 Task: Search for a place to stay in East Brunswick, United States, from 5th to 10th July for 4 guests, with a price range of ₹9000 to ₹14000, 2 bedrooms, 4 beds, 2 bathrooms, and select 'House' or 'Flat' as the property type.
Action: Mouse pressed left at (500, 130)
Screenshot: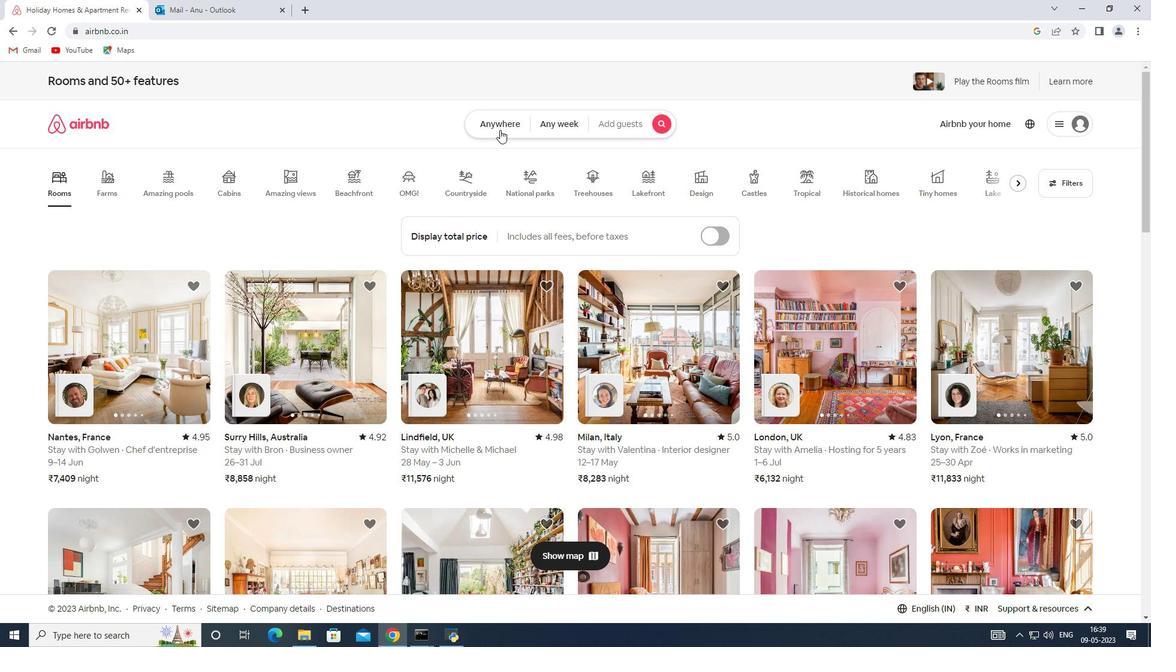 
Action: Mouse moved to (392, 169)
Screenshot: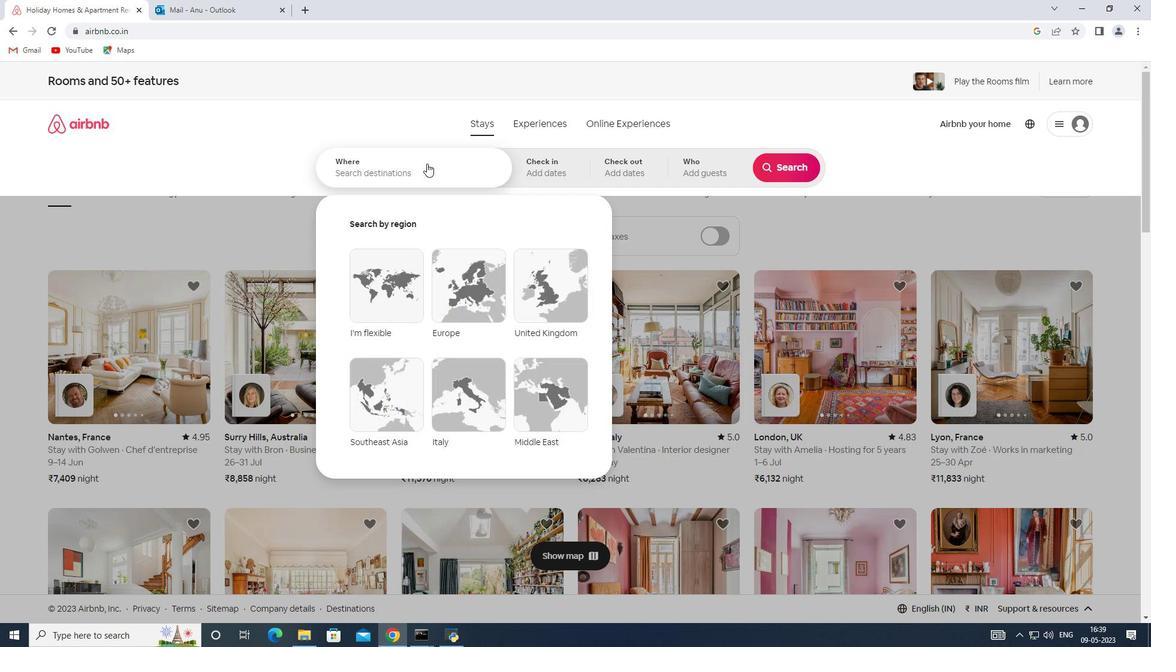 
Action: Mouse pressed left at (392, 169)
Screenshot: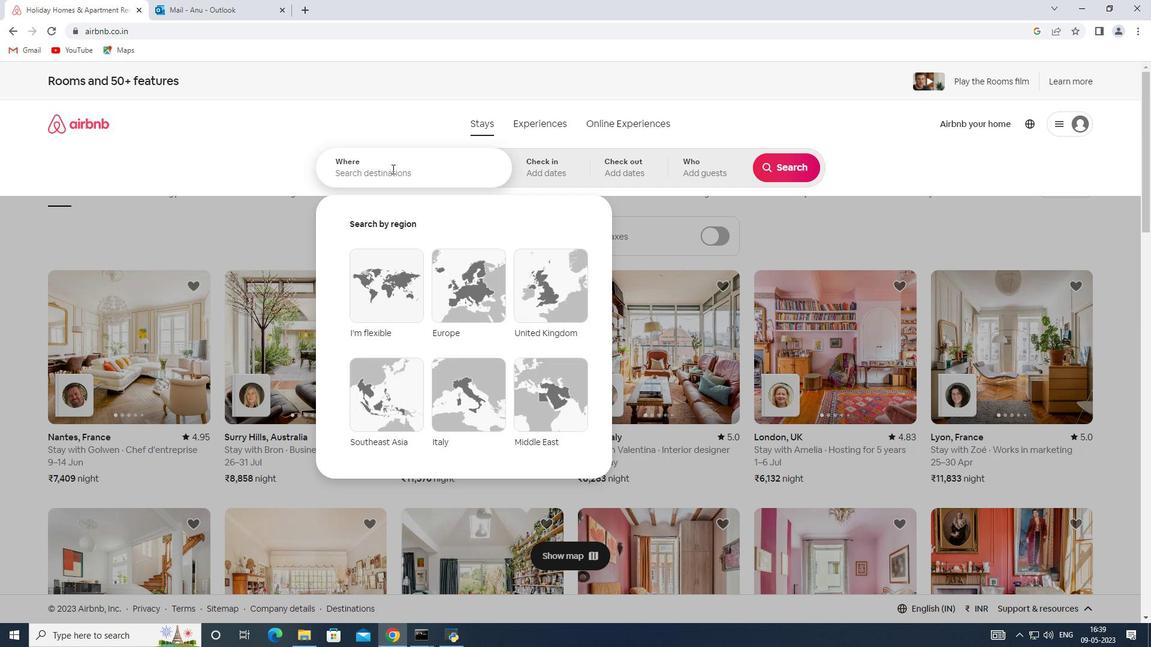 
Action: Key pressed <Key.shift>East<Key.space><Key.shift>Brunswick,<Key.shift><Key.shift><Key.shift><Key.shift><Key.shift><Key.shift><Key.shift><Key.shift><Key.shift><Key.shift><Key.shift><Key.shift><Key.shift><Key.shift><Key.shift><Key.shift><Key.shift><Key.shift><Key.shift><Key.shift><Key.shift><Key.shift><Key.shift><Key.shift><Key.shift><Key.shift><Key.shift><Key.shift><Key.shift><Key.shift><Key.shift><Key.shift><Key.shift><Key.shift><Key.shift><Key.shift><Key.shift><Key.shift>United<Key.space><Key.shift>States
Screenshot: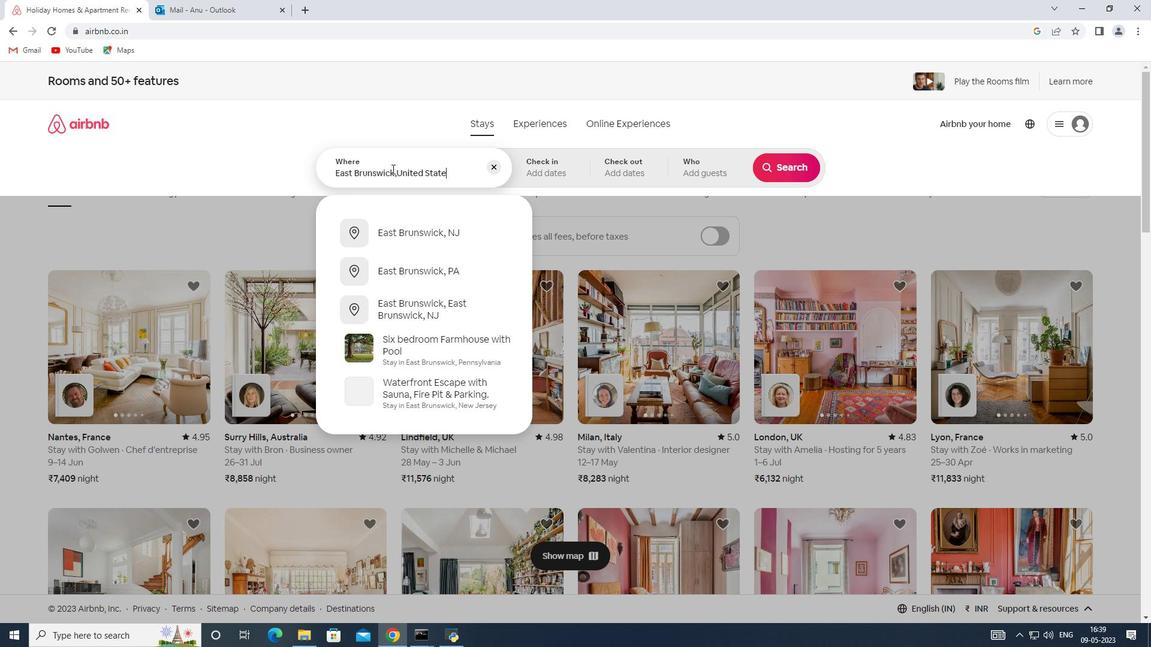 
Action: Mouse moved to (558, 164)
Screenshot: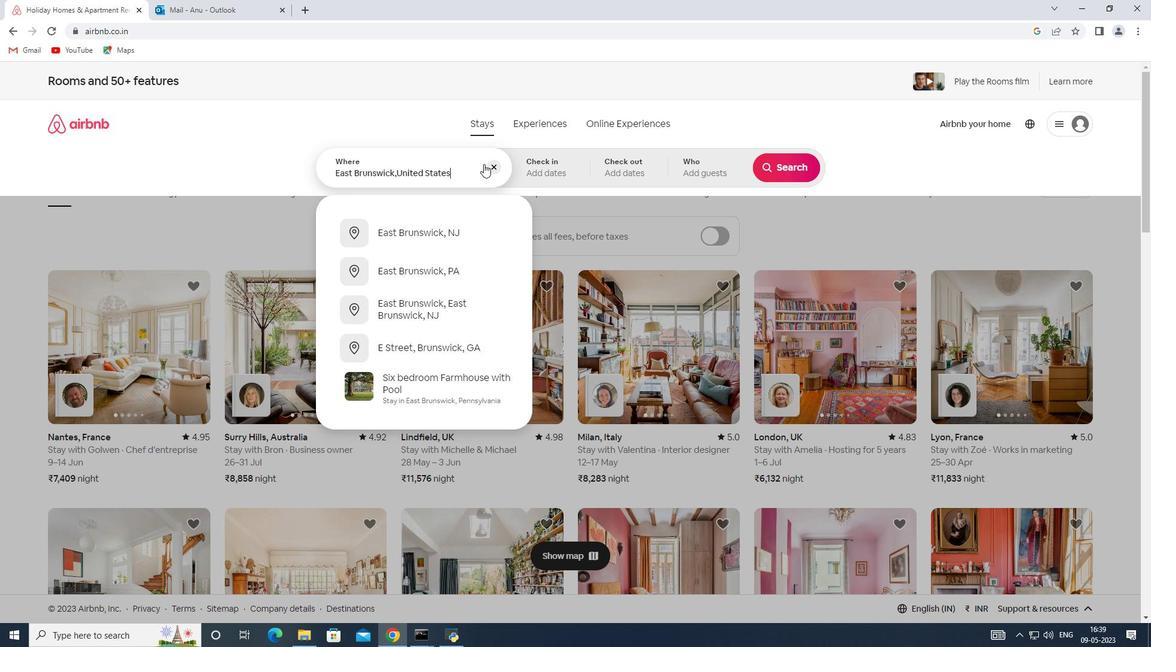 
Action: Mouse pressed left at (558, 164)
Screenshot: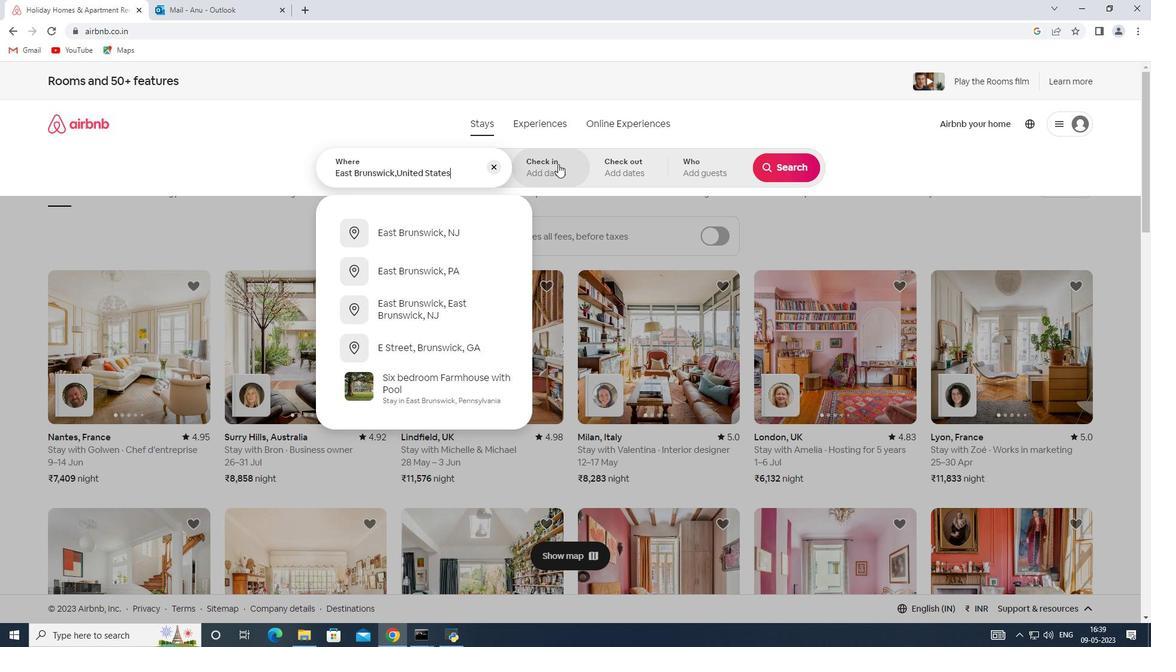 
Action: Mouse moved to (779, 259)
Screenshot: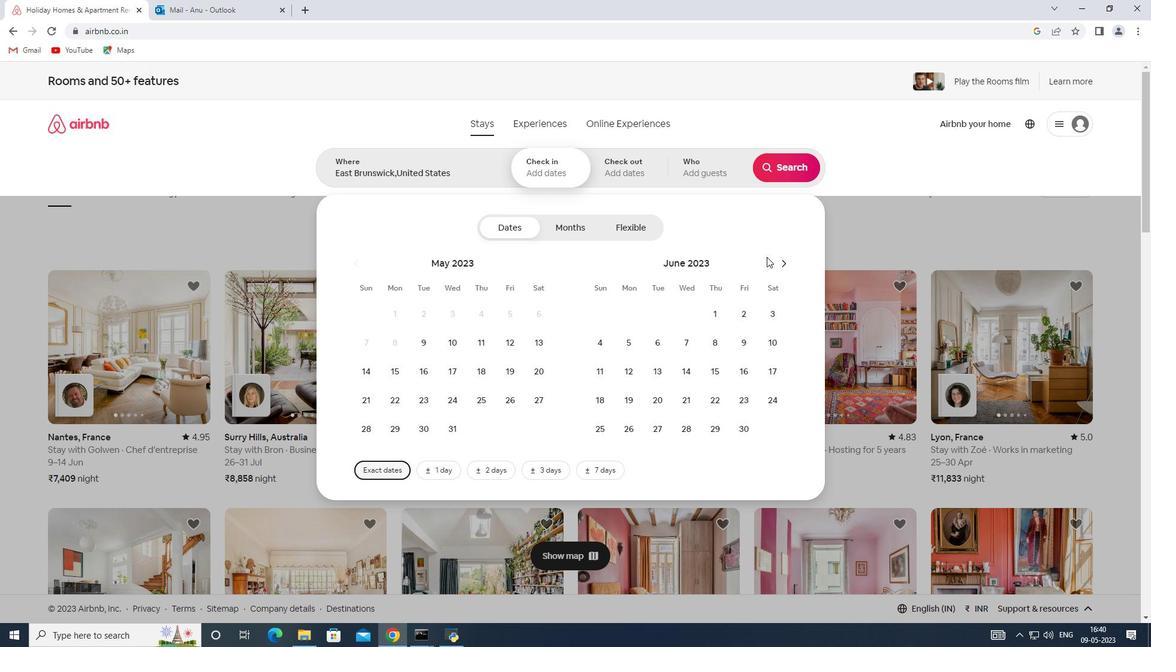
Action: Mouse pressed left at (779, 259)
Screenshot: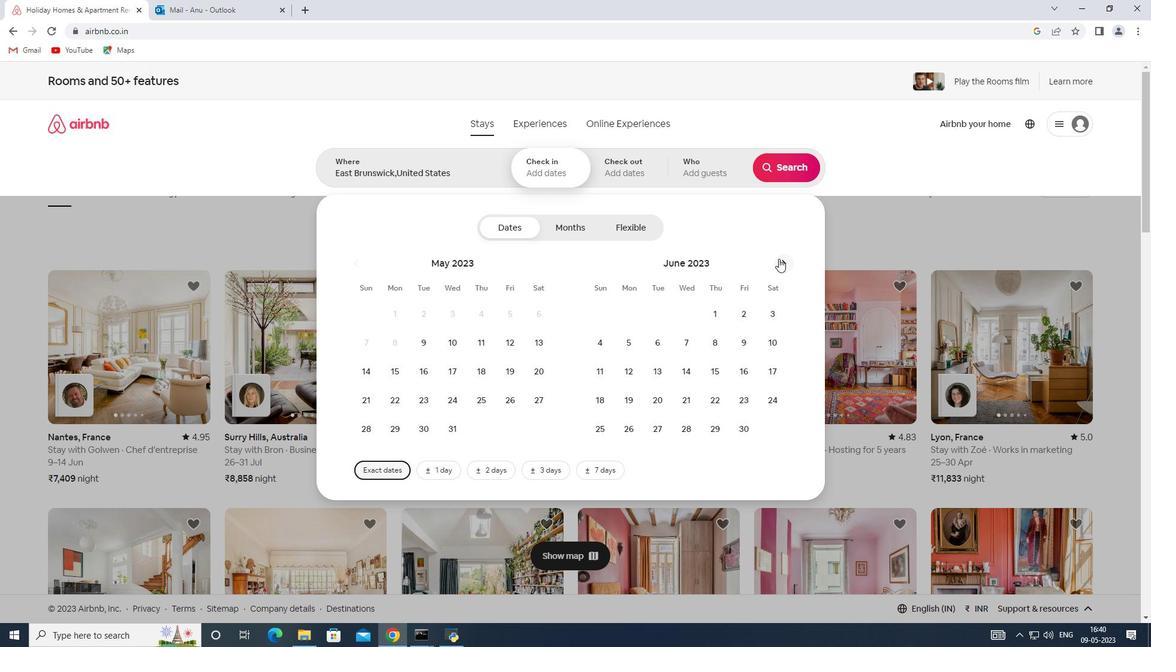 
Action: Mouse moved to (687, 349)
Screenshot: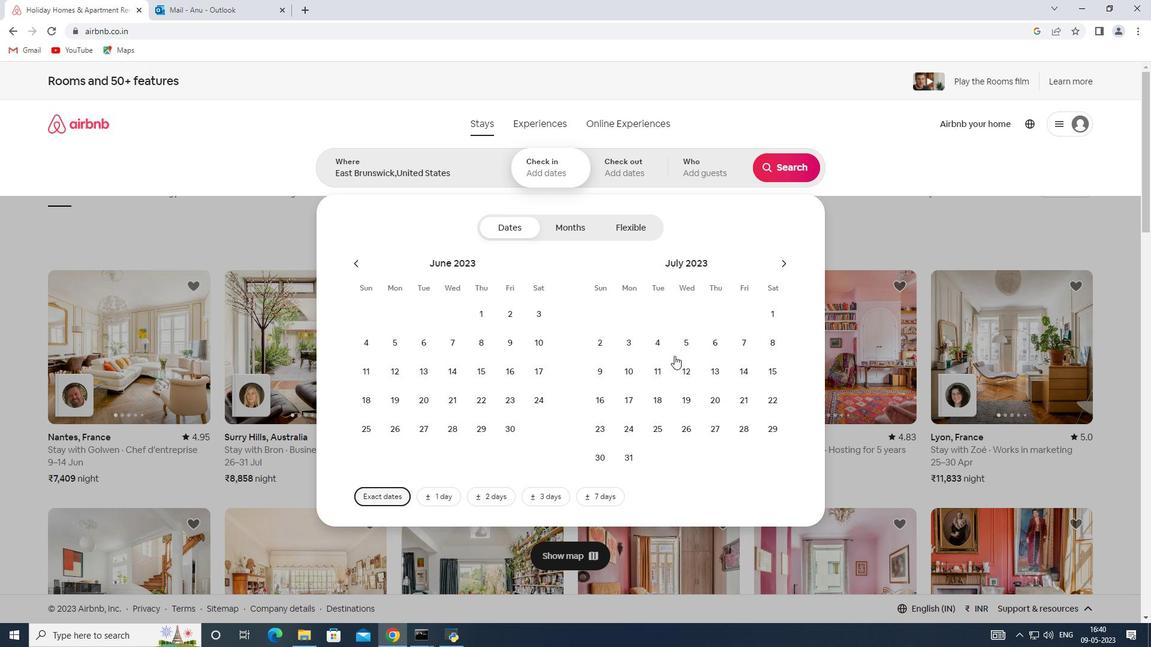 
Action: Mouse pressed left at (687, 349)
Screenshot: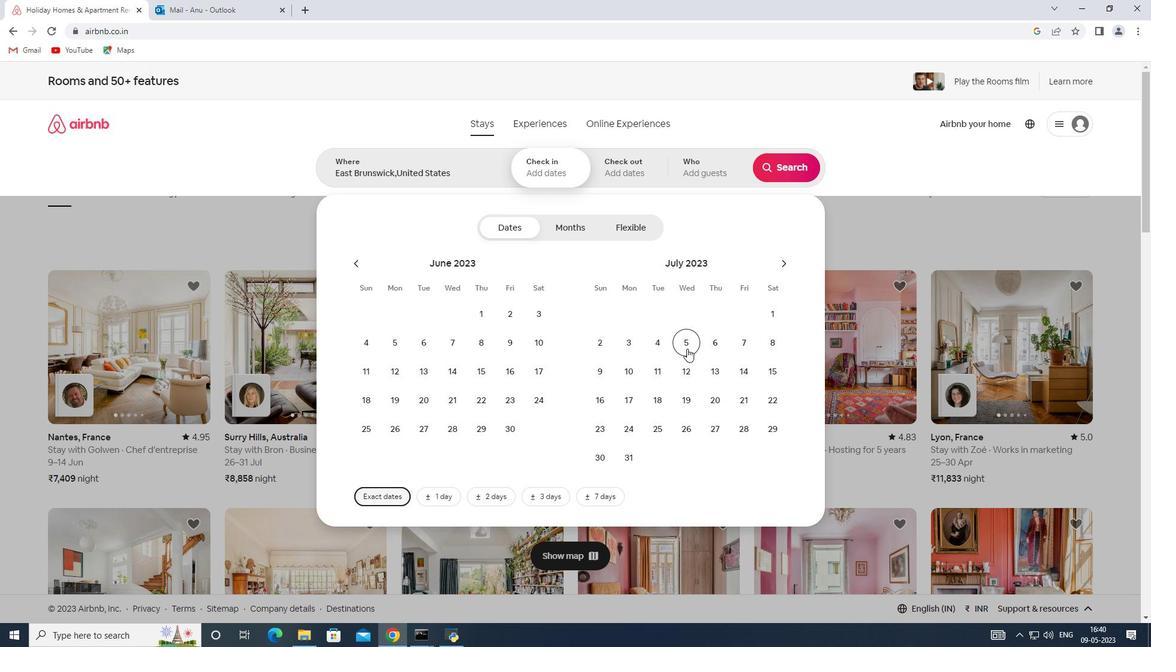 
Action: Mouse moved to (627, 378)
Screenshot: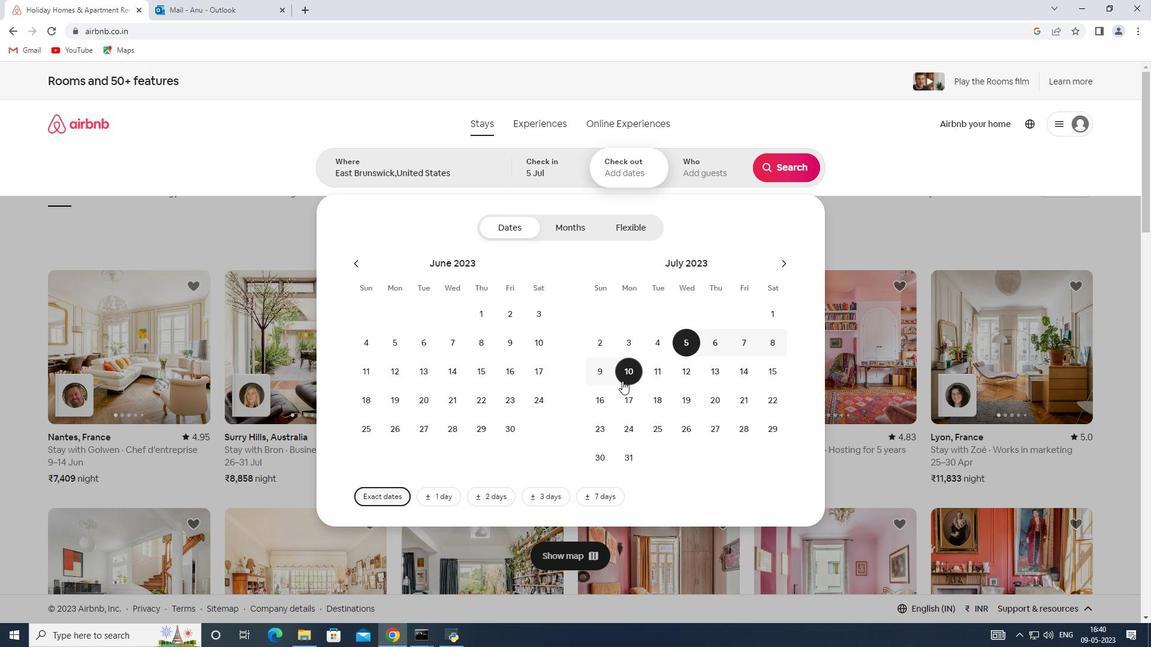 
Action: Mouse pressed left at (627, 378)
Screenshot: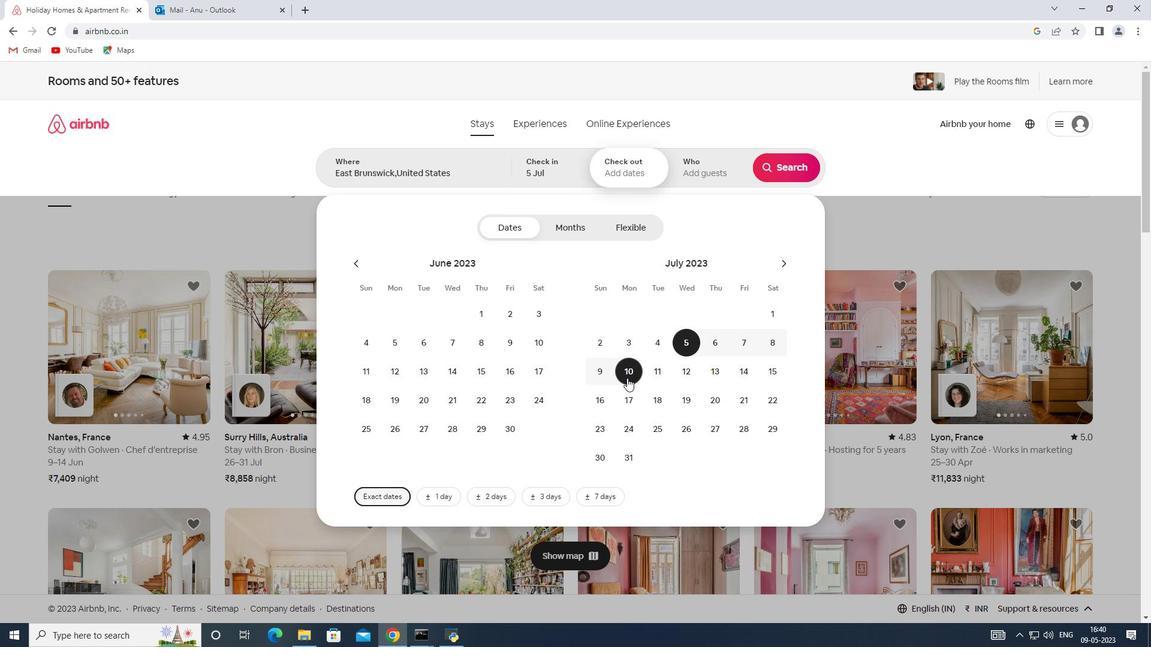 
Action: Mouse moved to (707, 174)
Screenshot: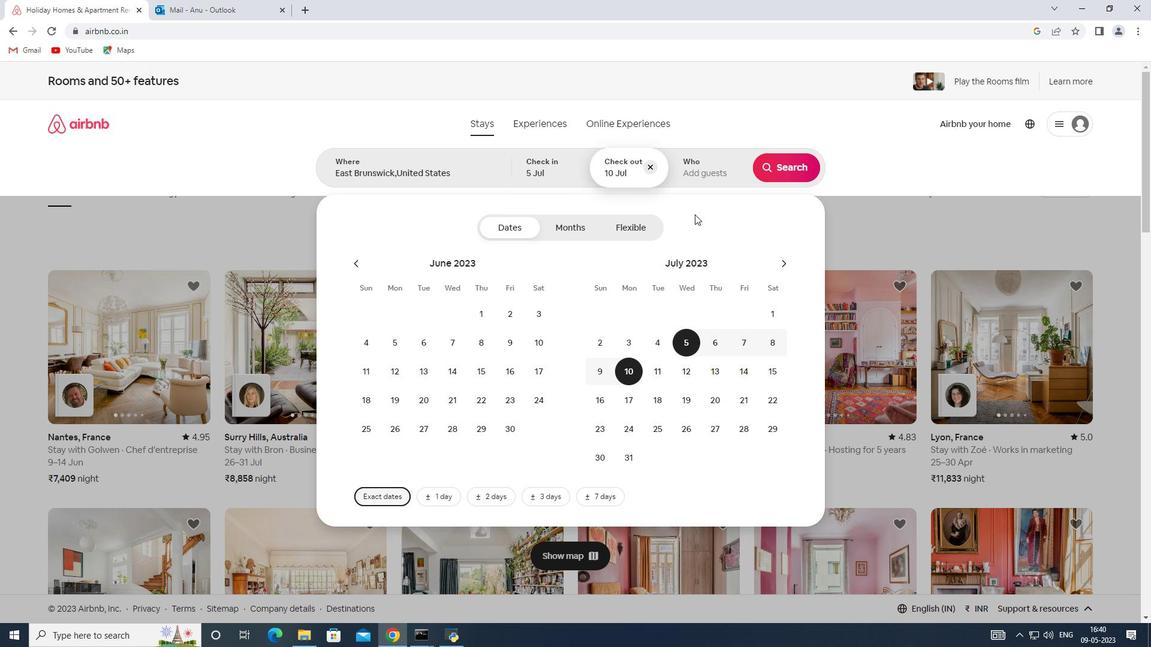 
Action: Mouse pressed left at (707, 174)
Screenshot: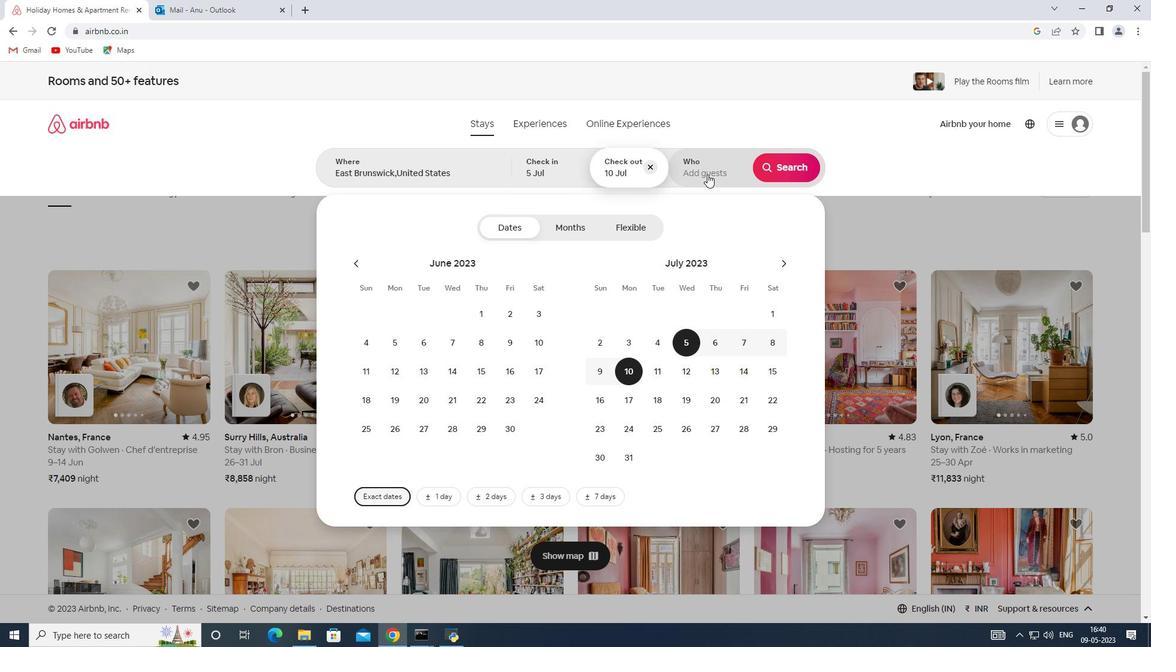 
Action: Mouse moved to (797, 230)
Screenshot: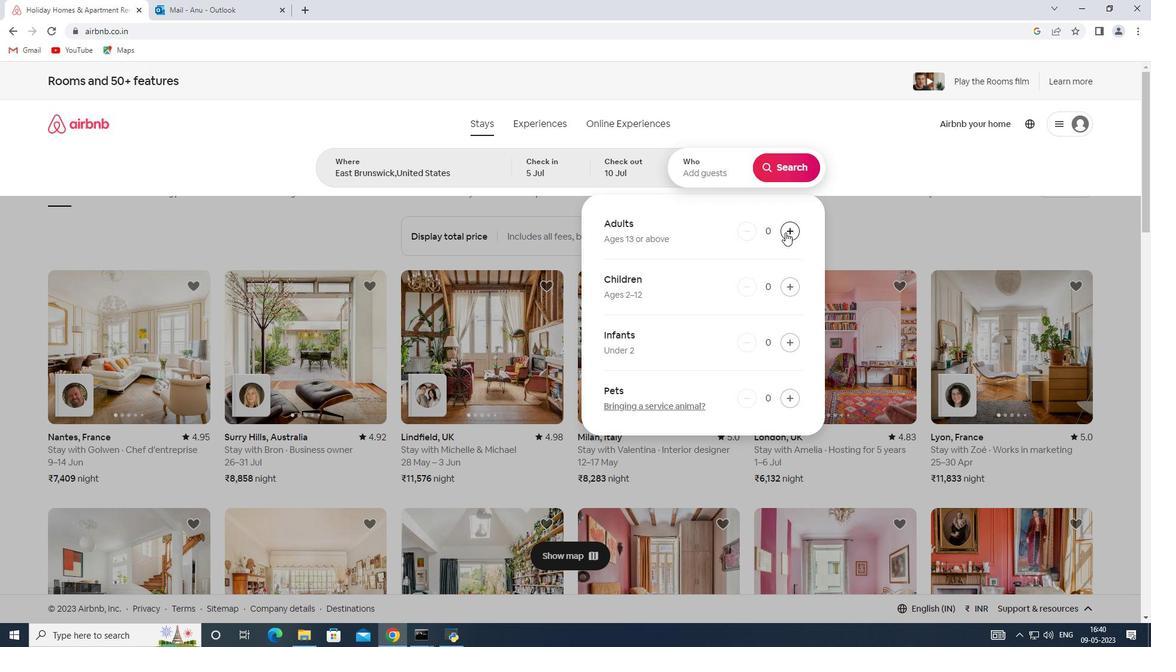
Action: Mouse pressed left at (797, 230)
Screenshot: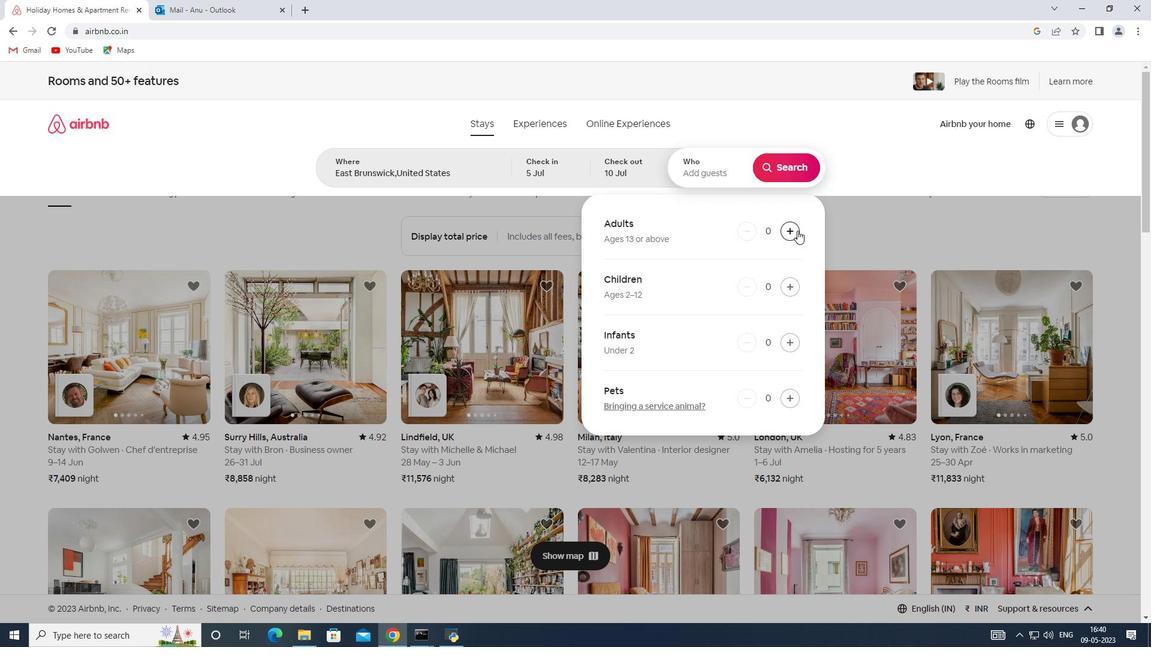 
Action: Mouse pressed left at (797, 230)
Screenshot: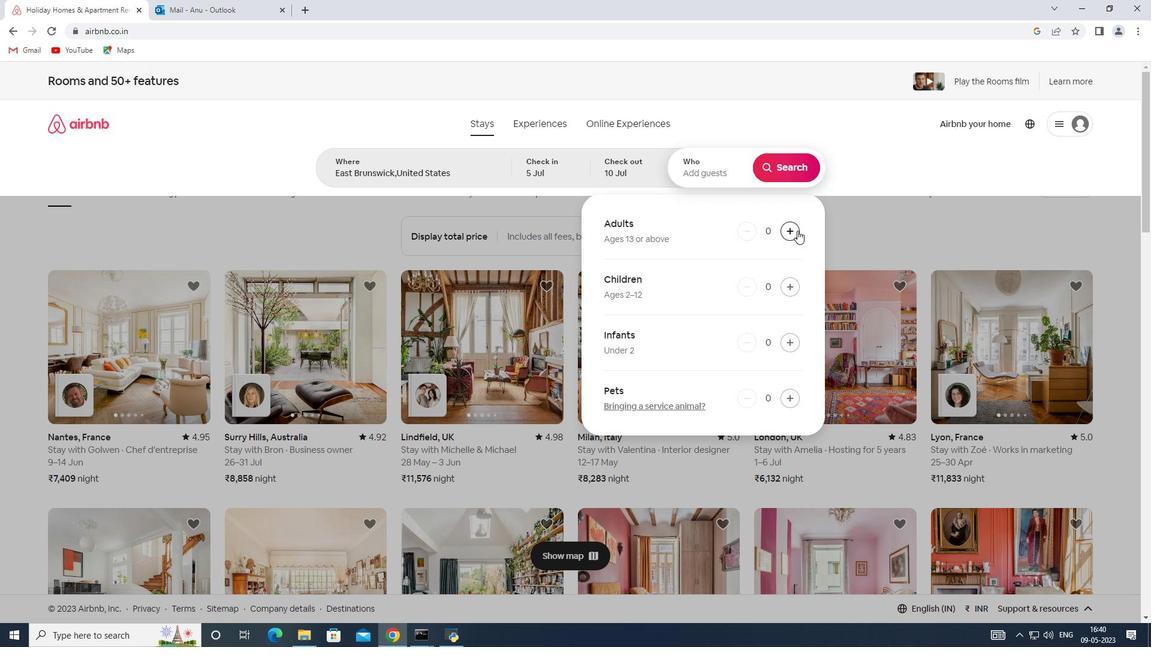 
Action: Mouse pressed left at (797, 230)
Screenshot: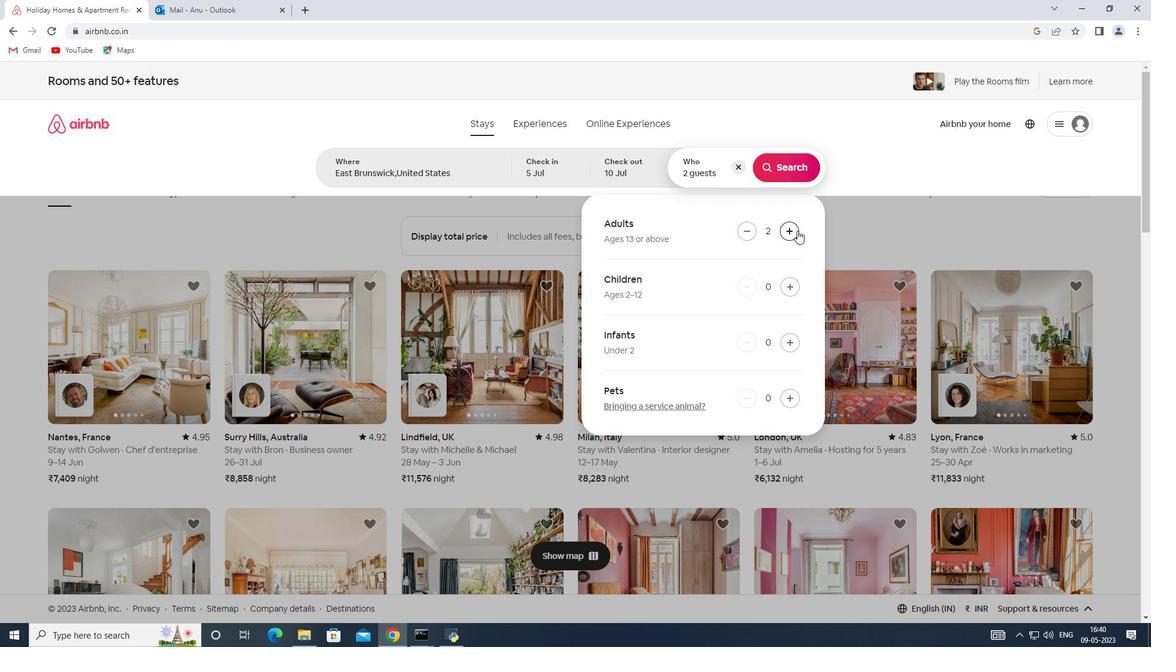 
Action: Mouse pressed left at (797, 230)
Screenshot: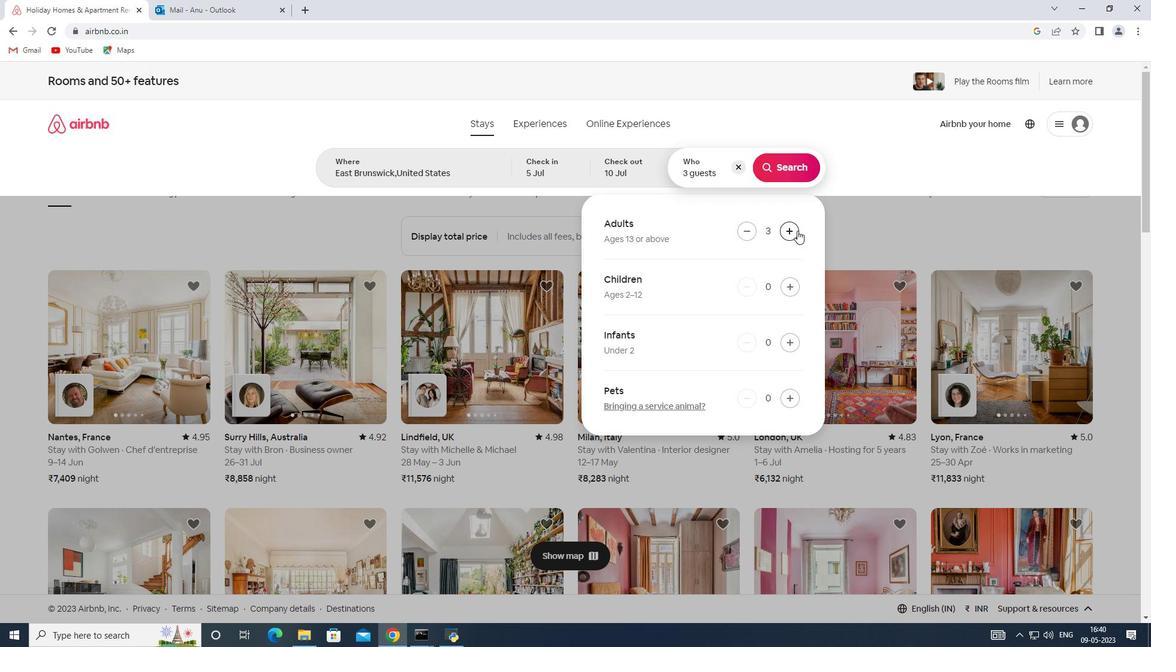 
Action: Mouse moved to (787, 169)
Screenshot: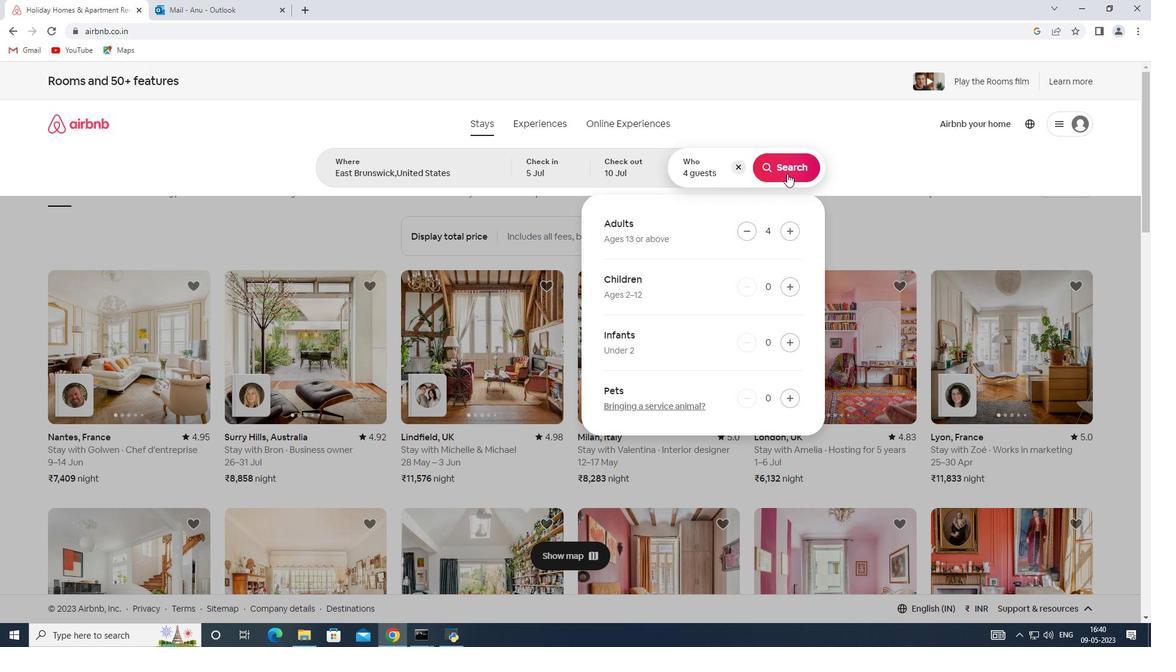 
Action: Mouse pressed left at (787, 169)
Screenshot: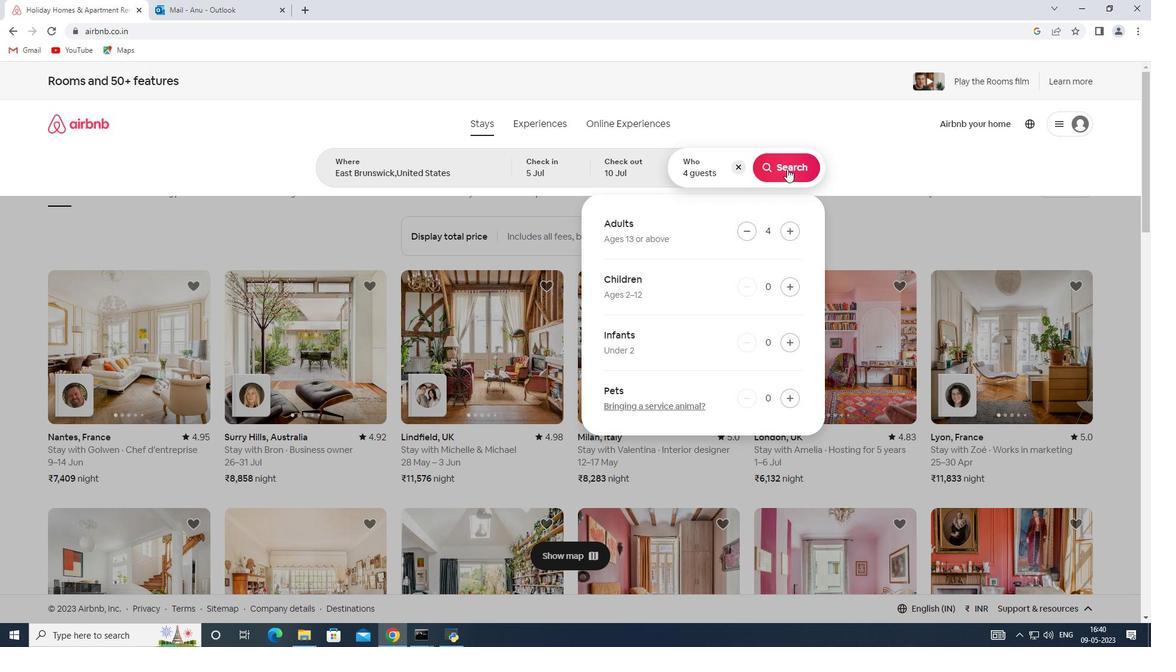 
Action: Mouse moved to (1090, 143)
Screenshot: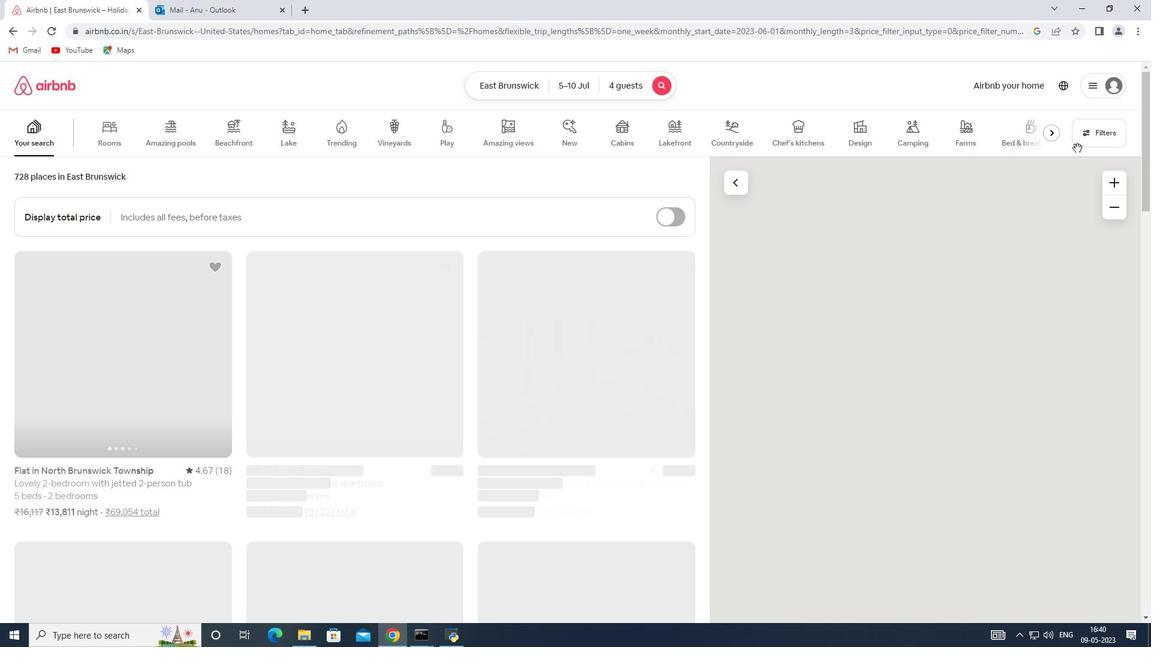 
Action: Mouse pressed left at (1090, 143)
Screenshot: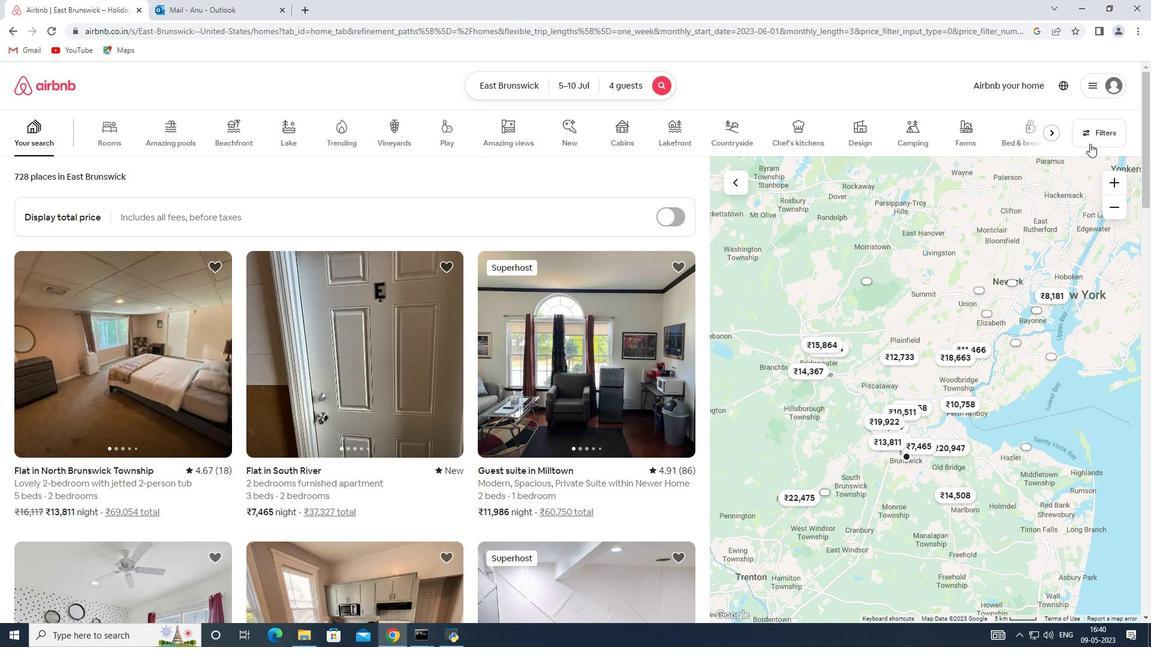 
Action: Mouse moved to (416, 422)
Screenshot: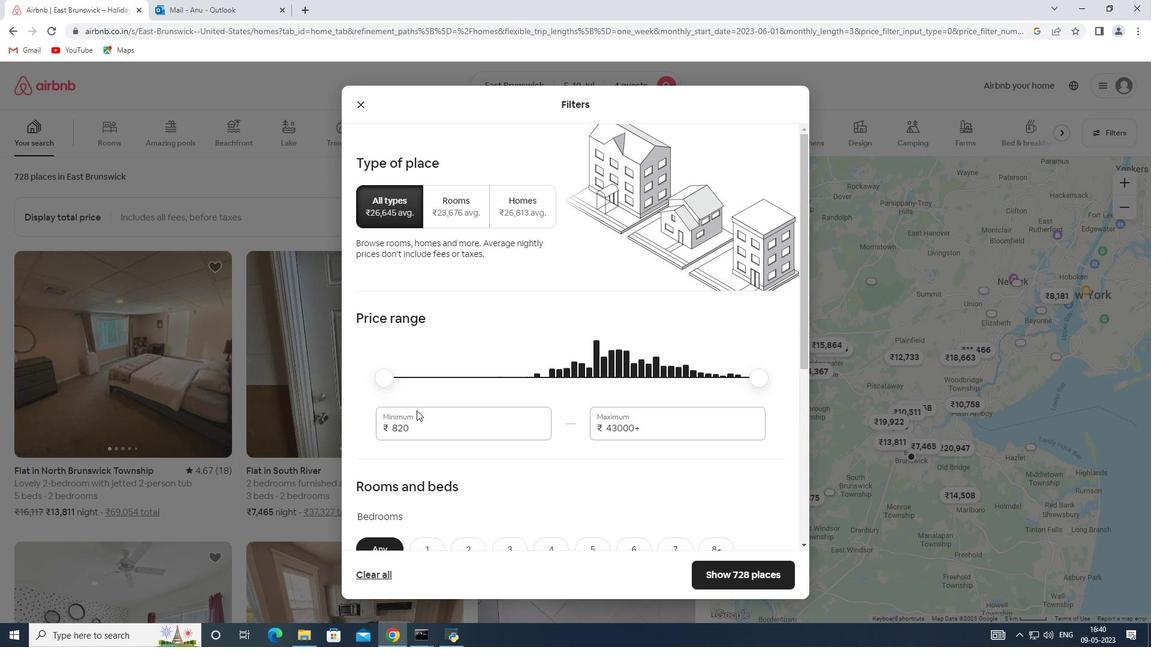 
Action: Mouse pressed left at (416, 422)
Screenshot: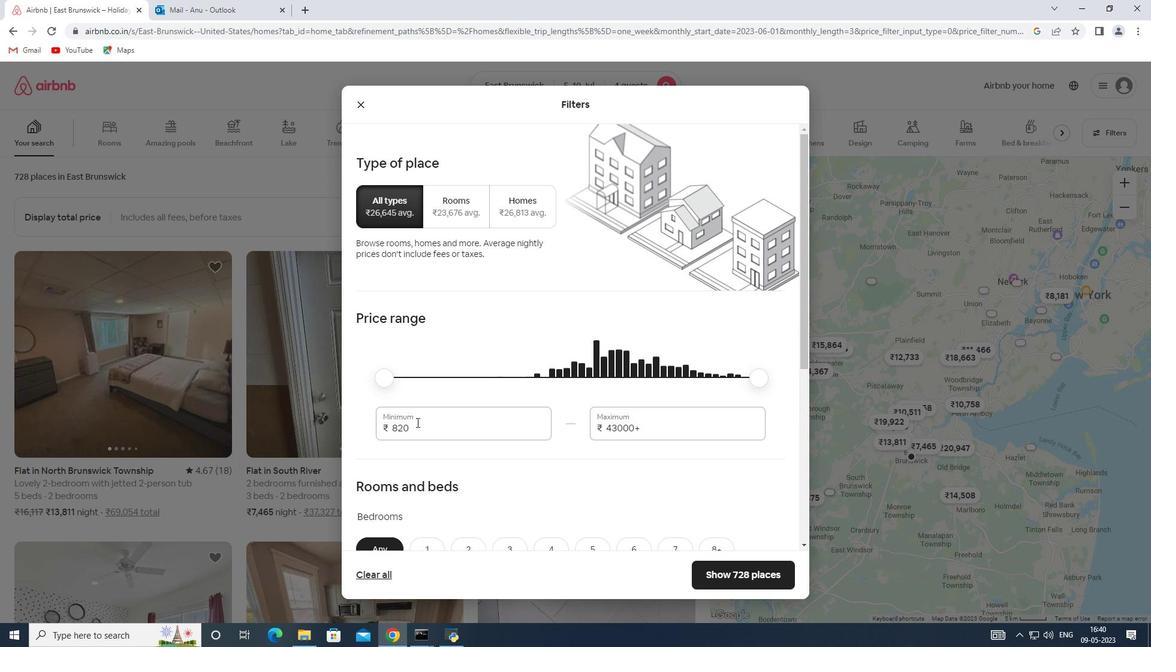 
Action: Mouse moved to (375, 425)
Screenshot: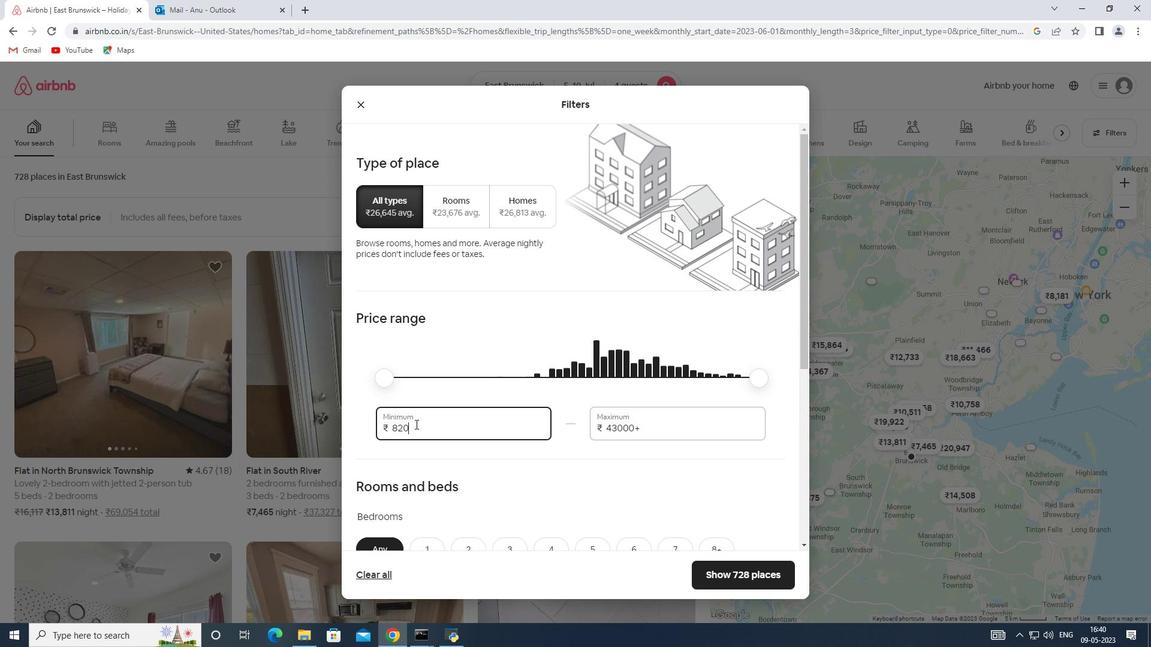 
Action: Key pressed 9000
Screenshot: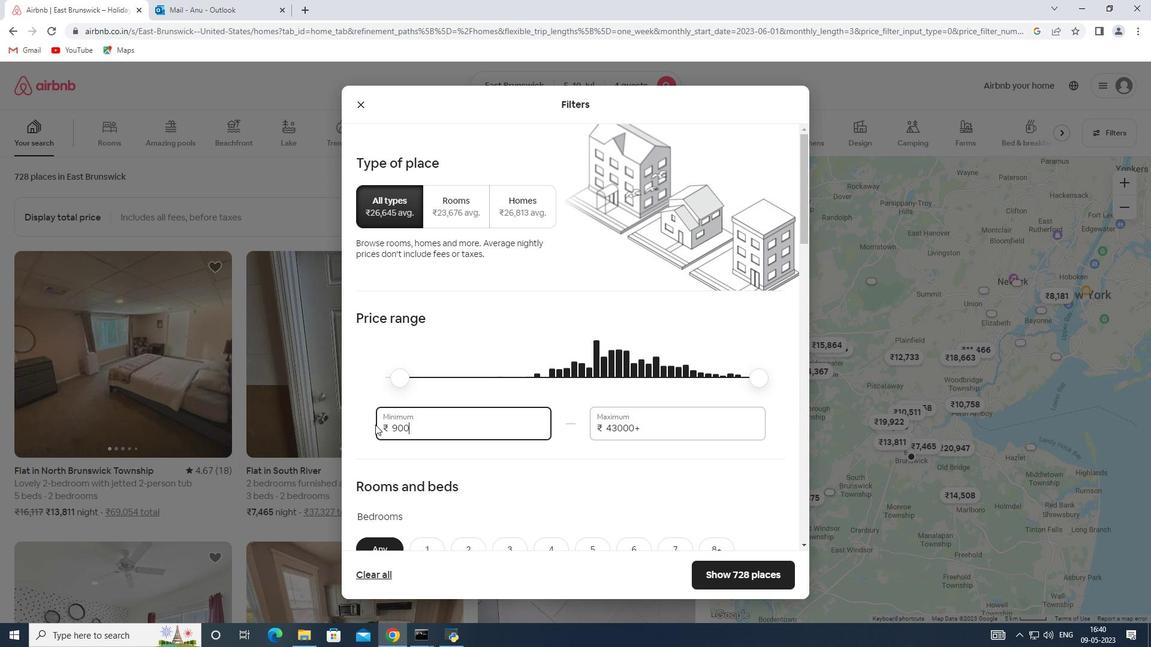 
Action: Mouse moved to (643, 426)
Screenshot: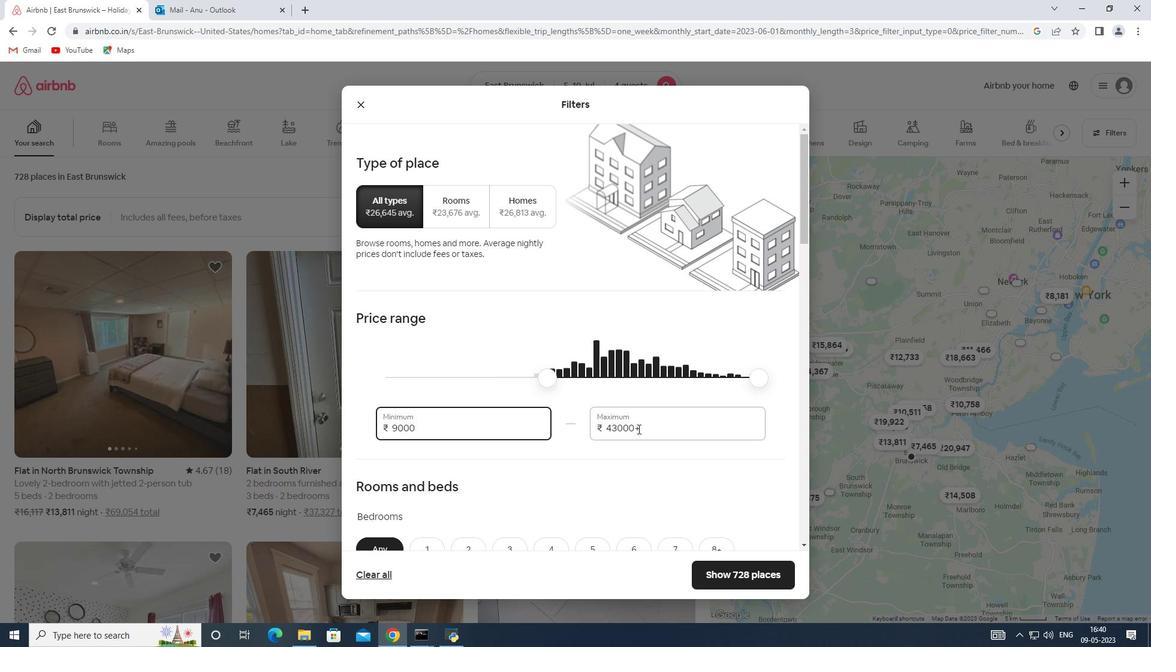 
Action: Mouse pressed left at (643, 426)
Screenshot: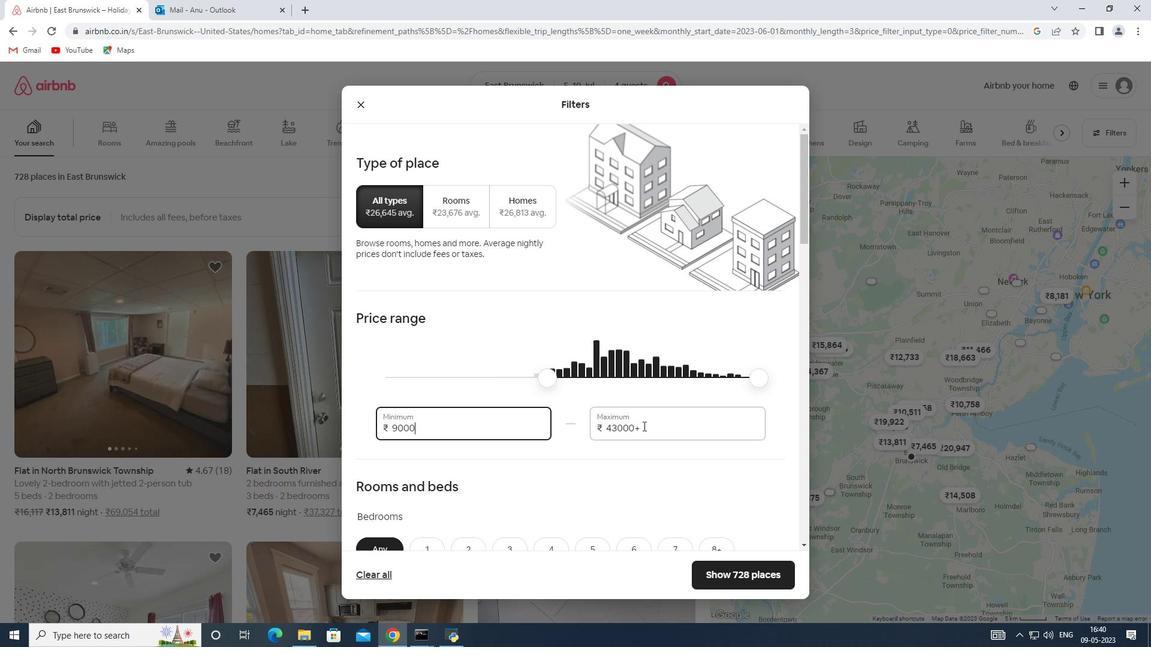 
Action: Mouse moved to (587, 426)
Screenshot: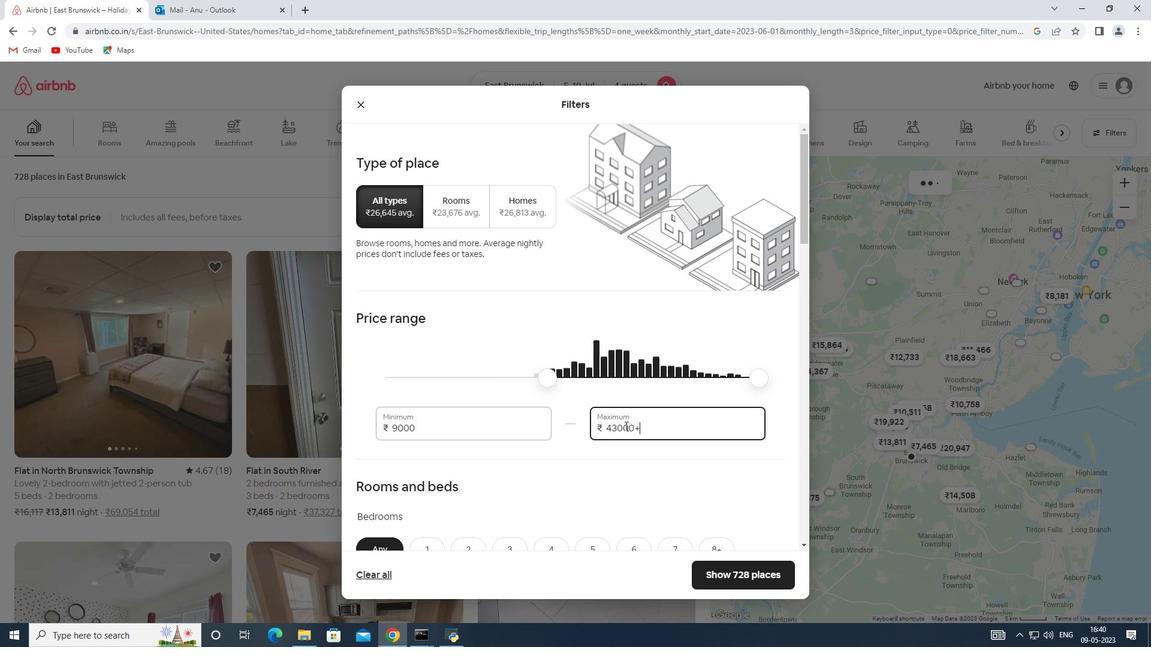 
Action: Key pressed 14000
Screenshot: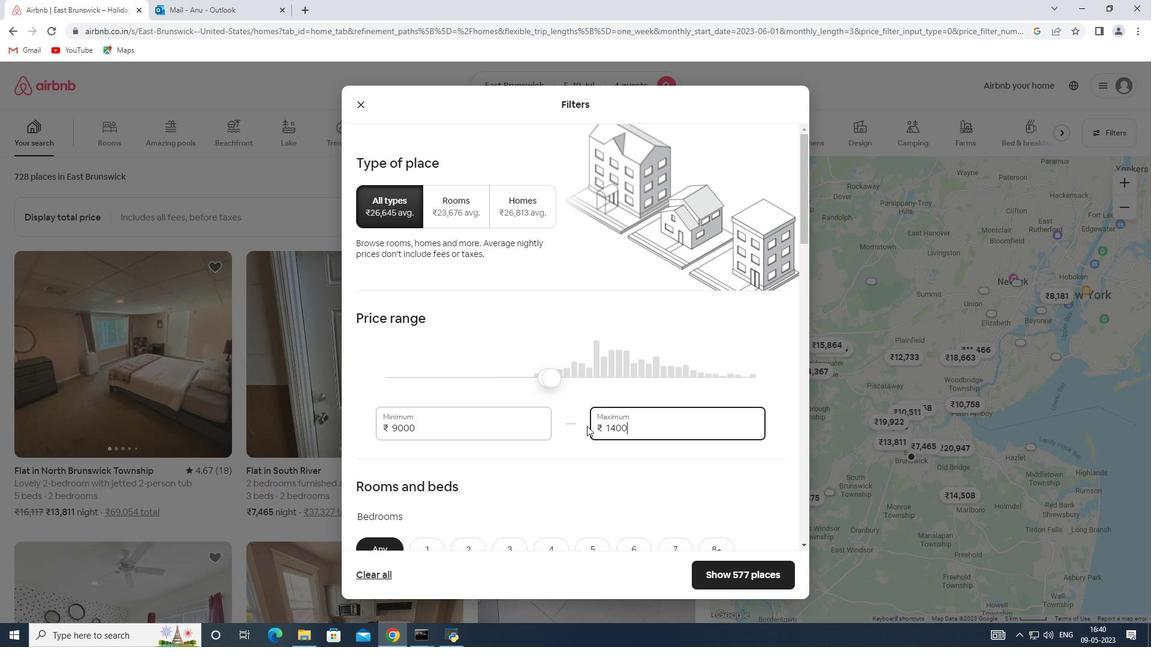 
Action: Mouse scrolled (587, 425) with delta (0, 0)
Screenshot: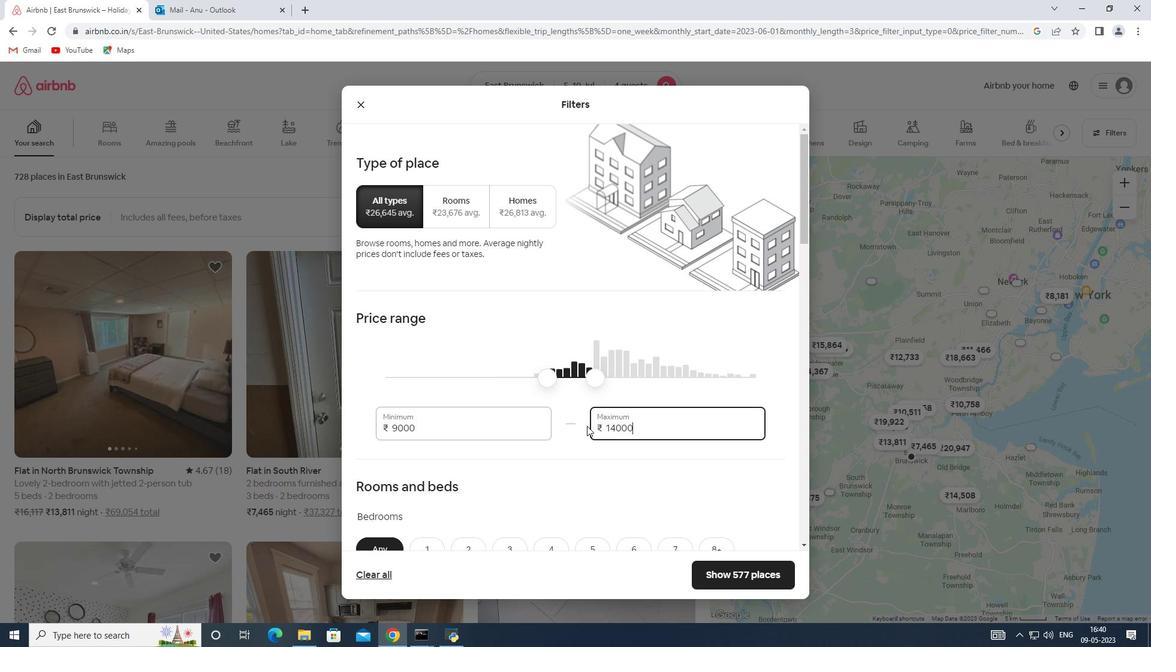 
Action: Mouse scrolled (587, 425) with delta (0, 0)
Screenshot: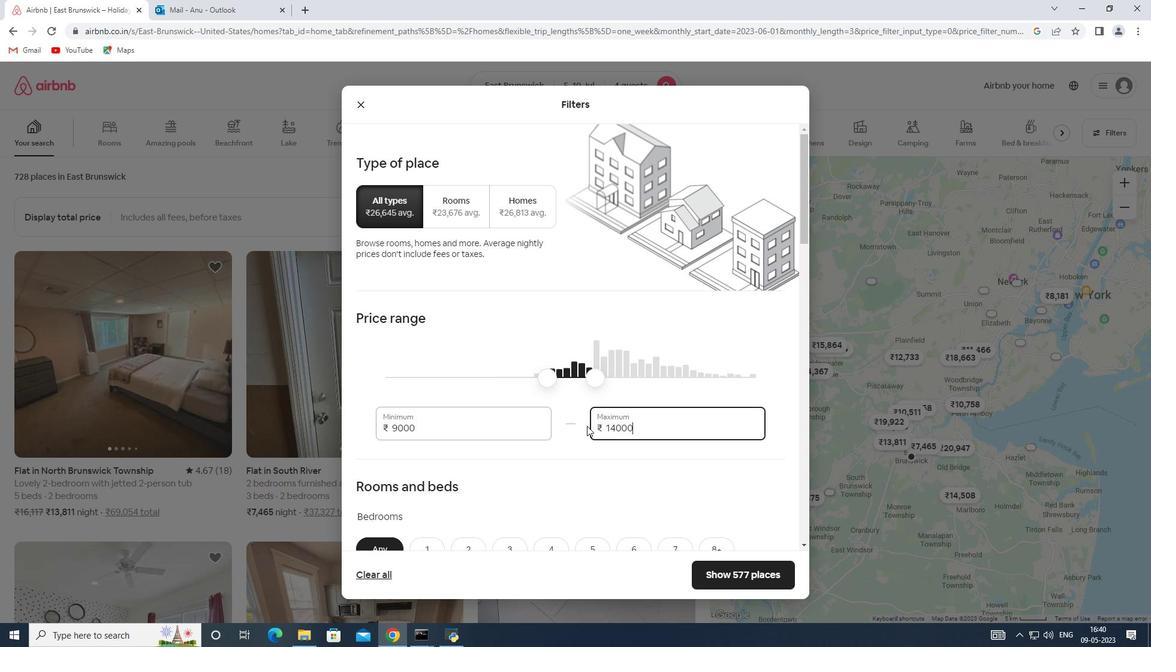 
Action: Mouse scrolled (587, 425) with delta (0, 0)
Screenshot: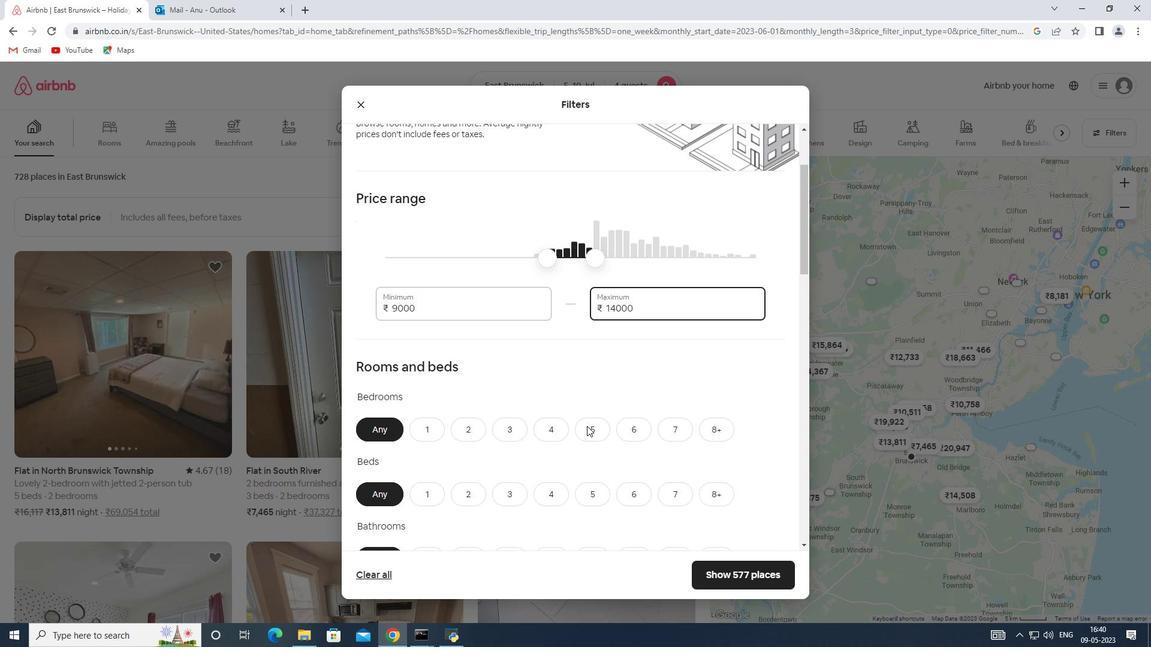 
Action: Mouse moved to (472, 365)
Screenshot: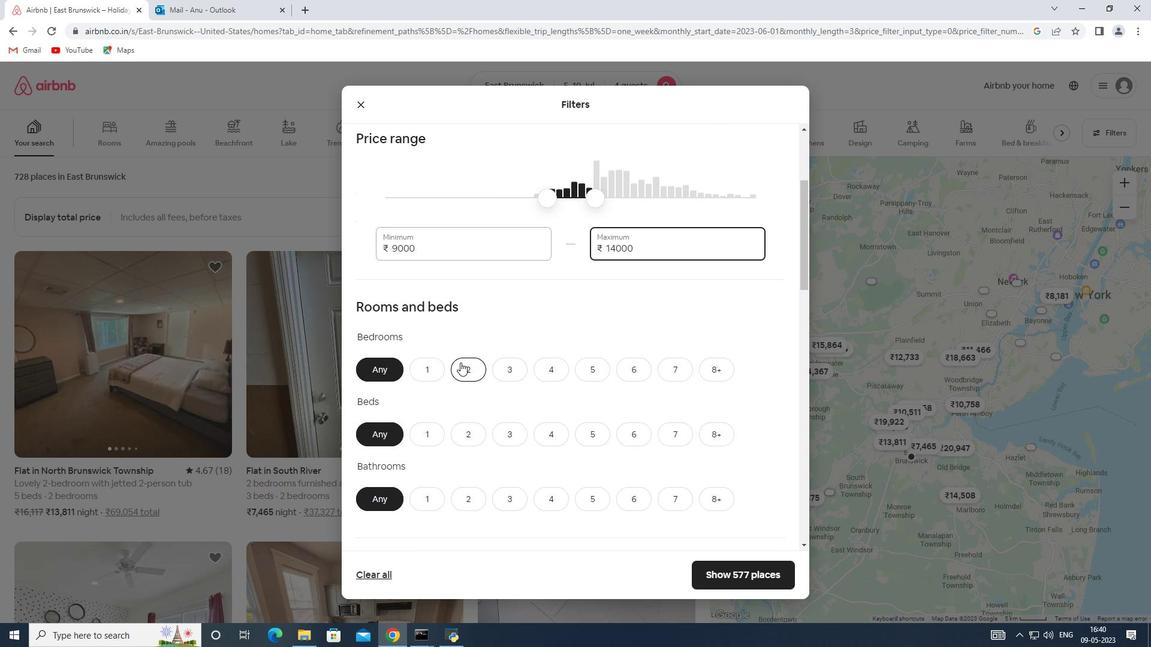 
Action: Mouse pressed left at (472, 365)
Screenshot: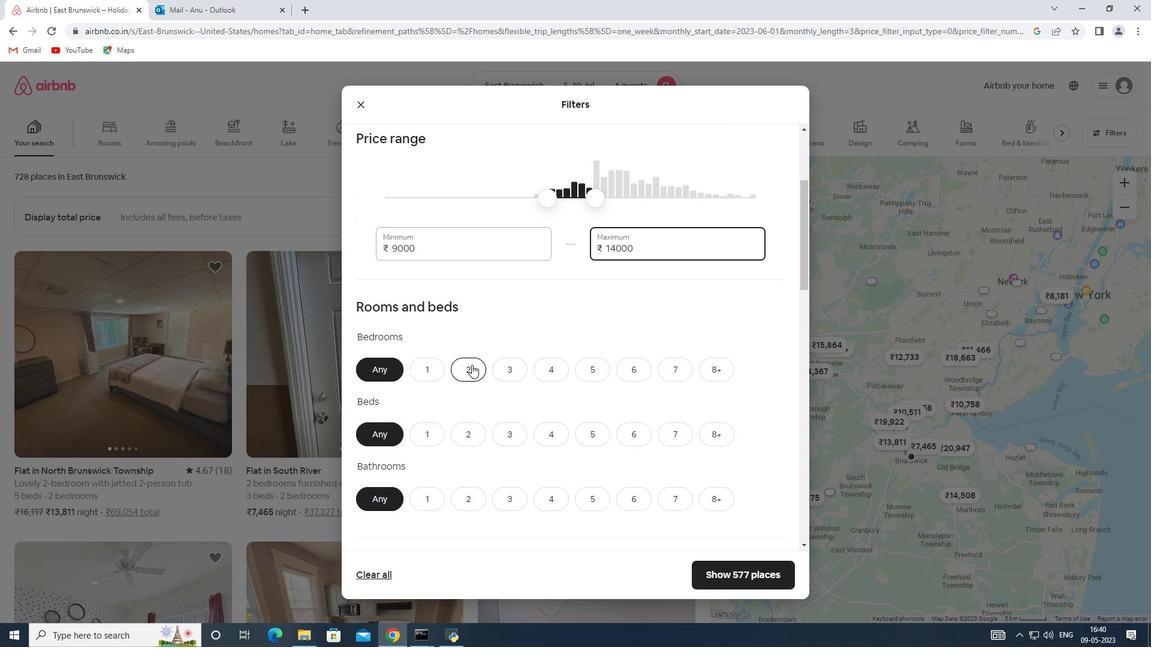 
Action: Mouse moved to (551, 434)
Screenshot: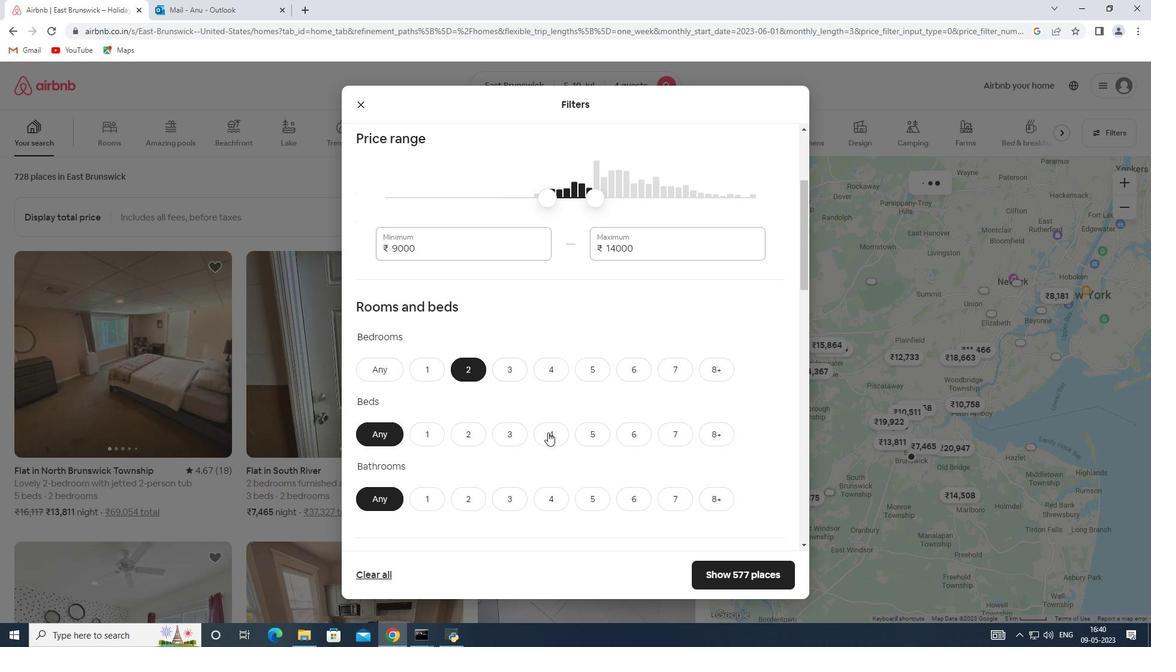 
Action: Mouse pressed left at (551, 434)
Screenshot: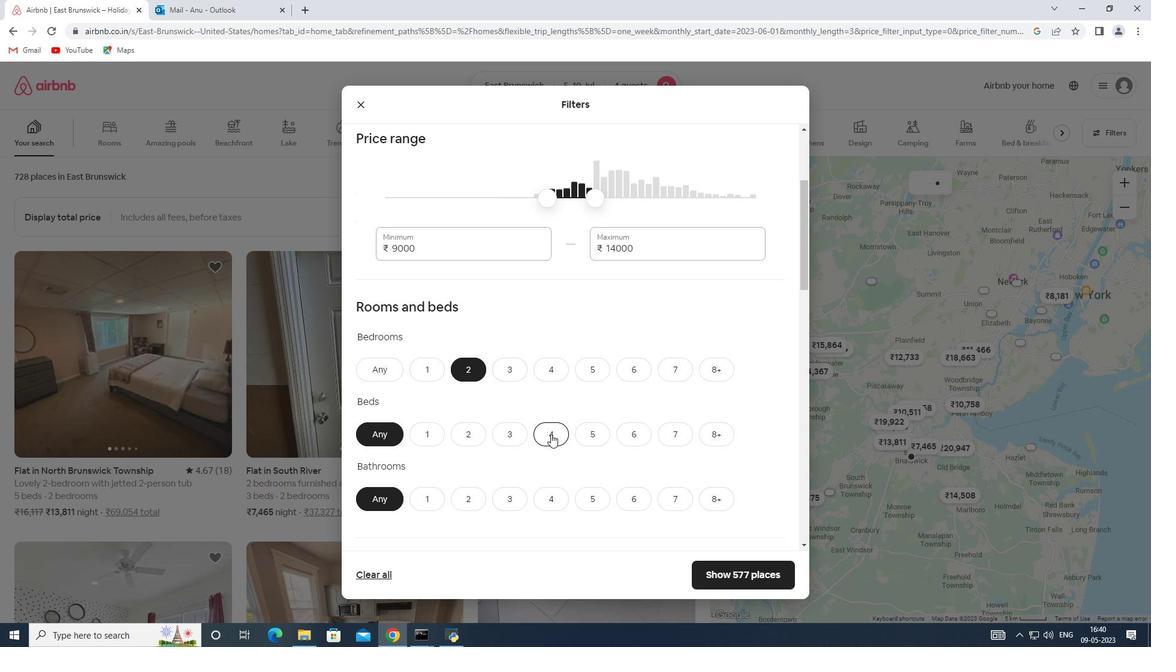 
Action: Mouse moved to (472, 500)
Screenshot: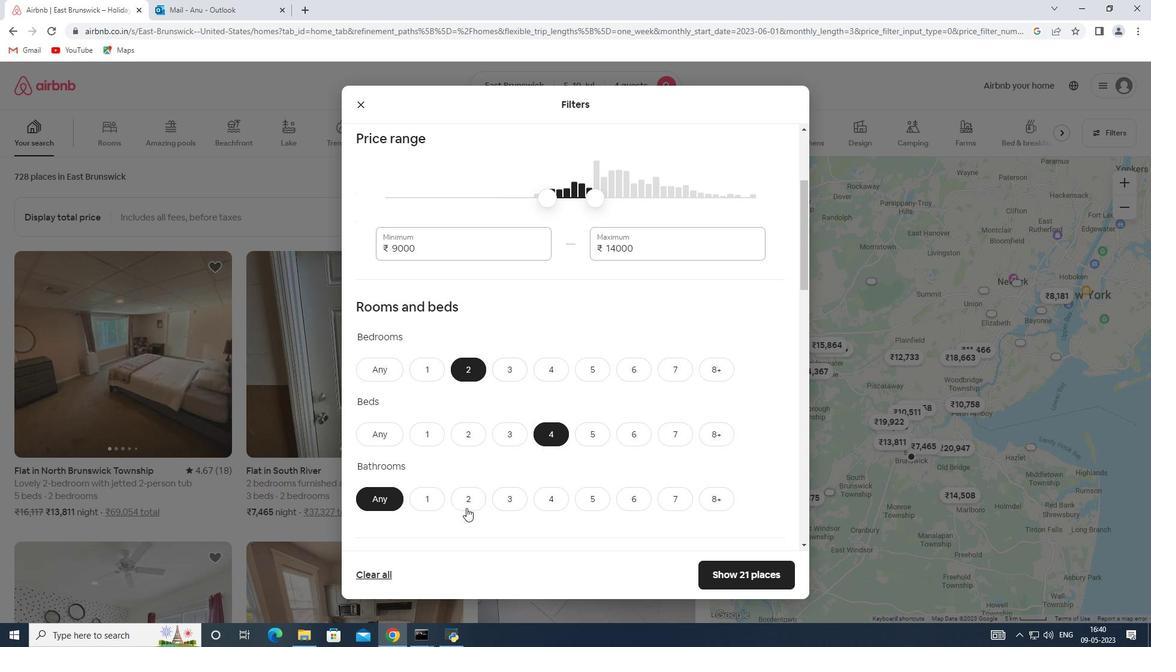 
Action: Mouse pressed left at (472, 500)
Screenshot: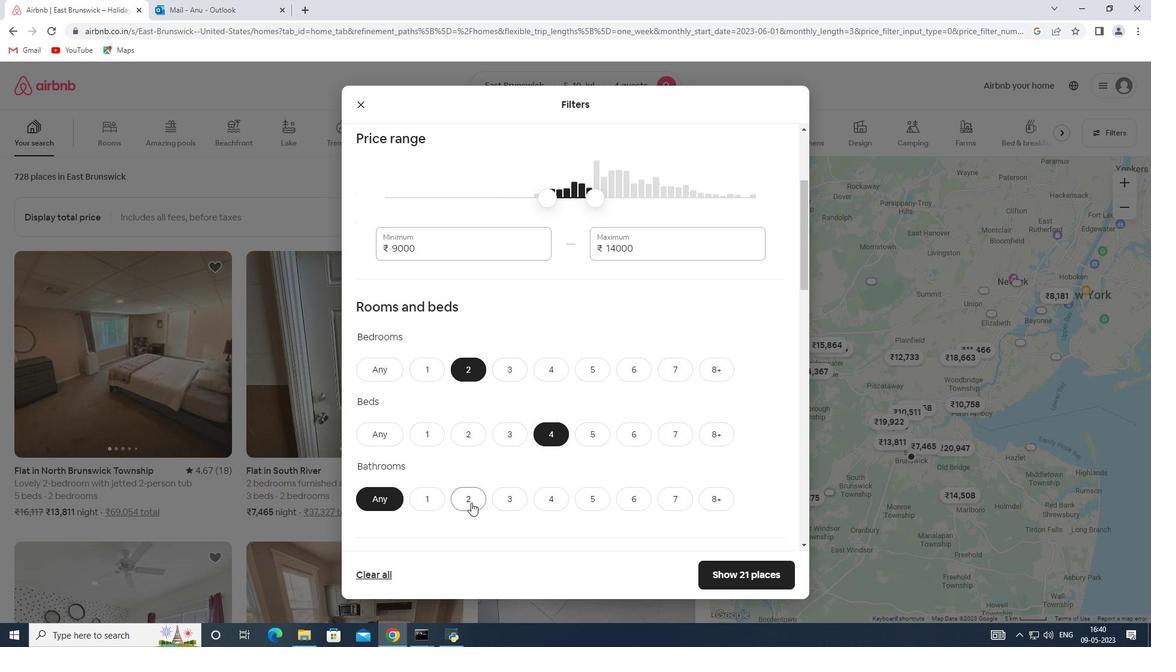 
Action: Mouse moved to (482, 466)
Screenshot: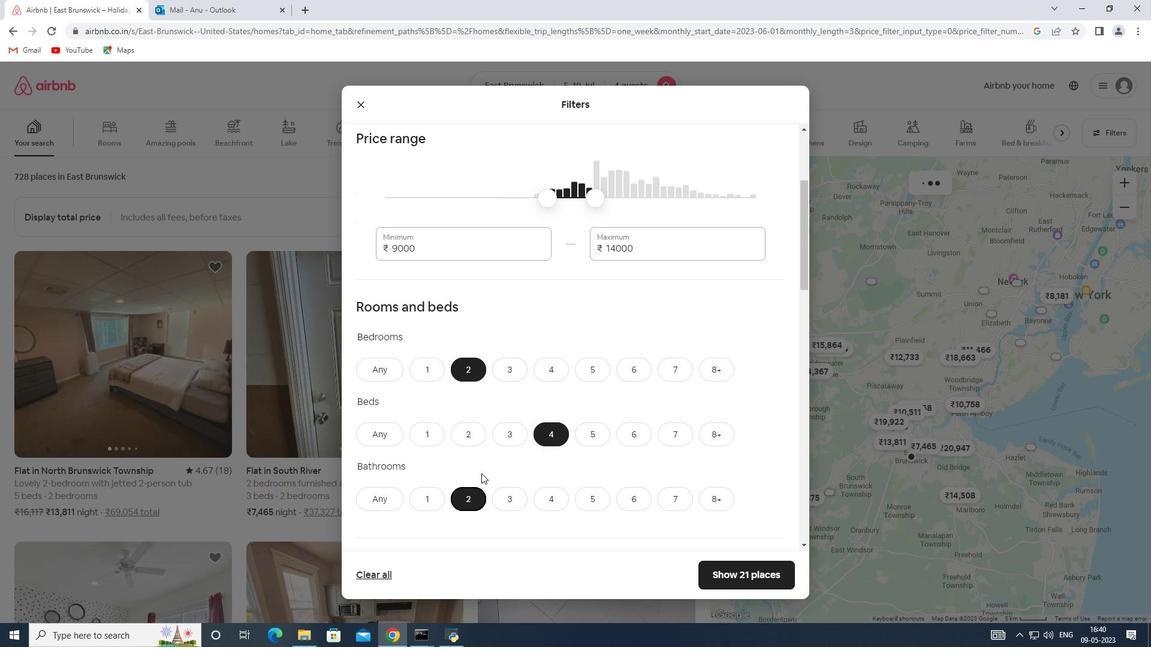 
Action: Mouse scrolled (482, 466) with delta (0, 0)
Screenshot: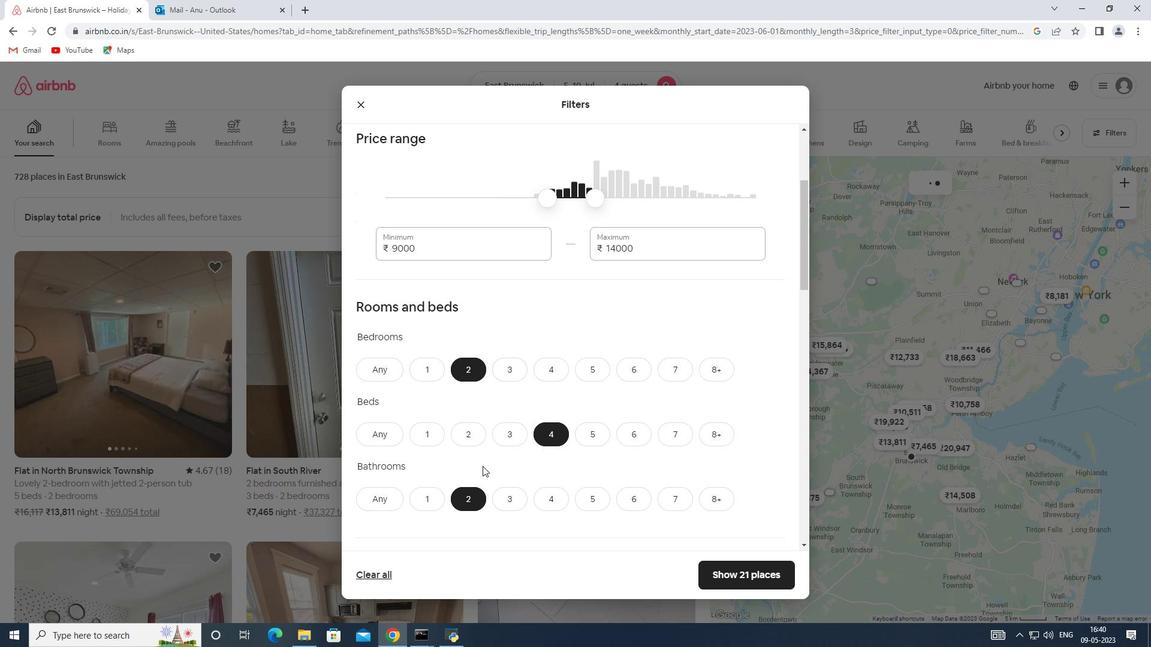 
Action: Mouse scrolled (482, 466) with delta (0, 0)
Screenshot: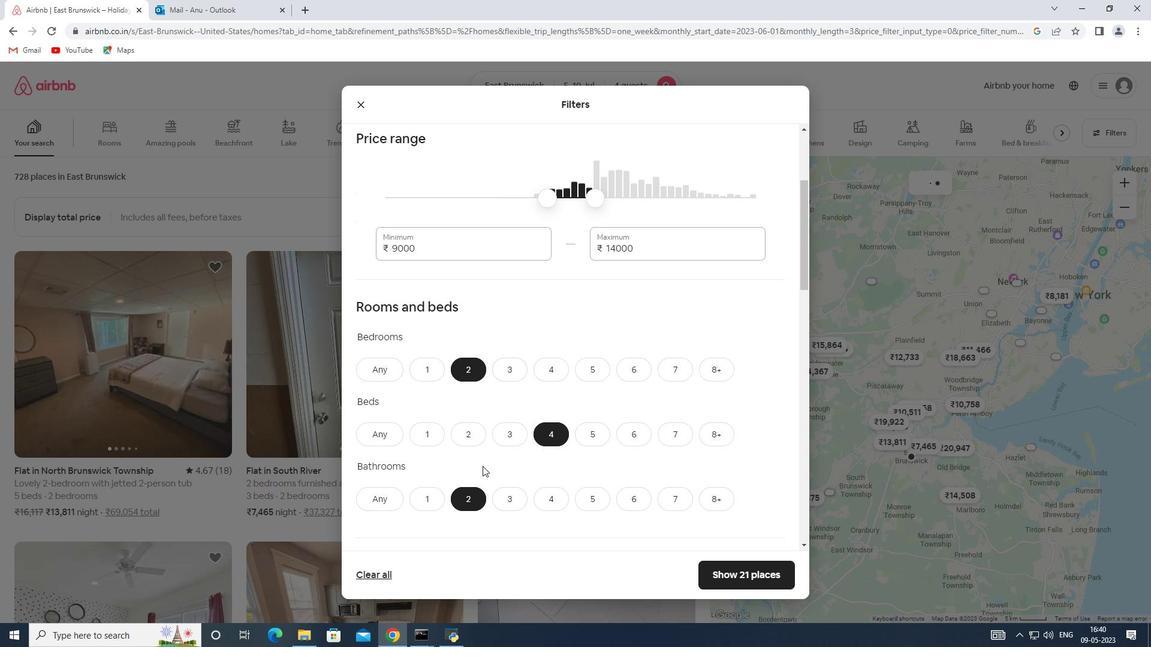 
Action: Mouse scrolled (482, 466) with delta (0, 0)
Screenshot: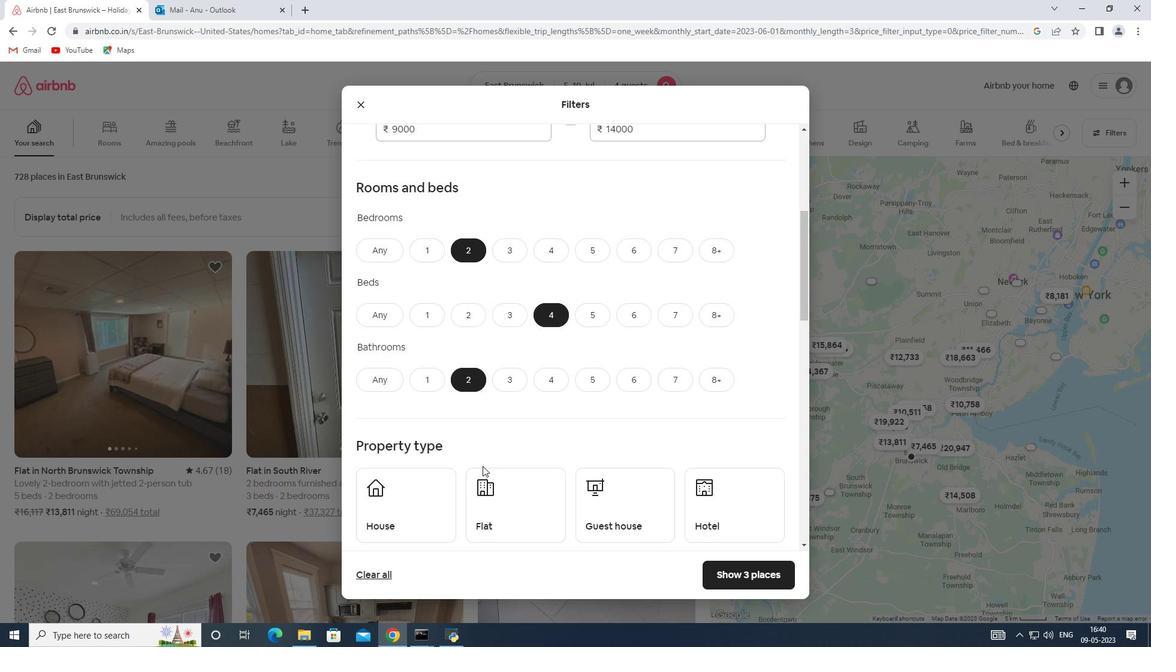 
Action: Mouse scrolled (482, 466) with delta (0, 0)
Screenshot: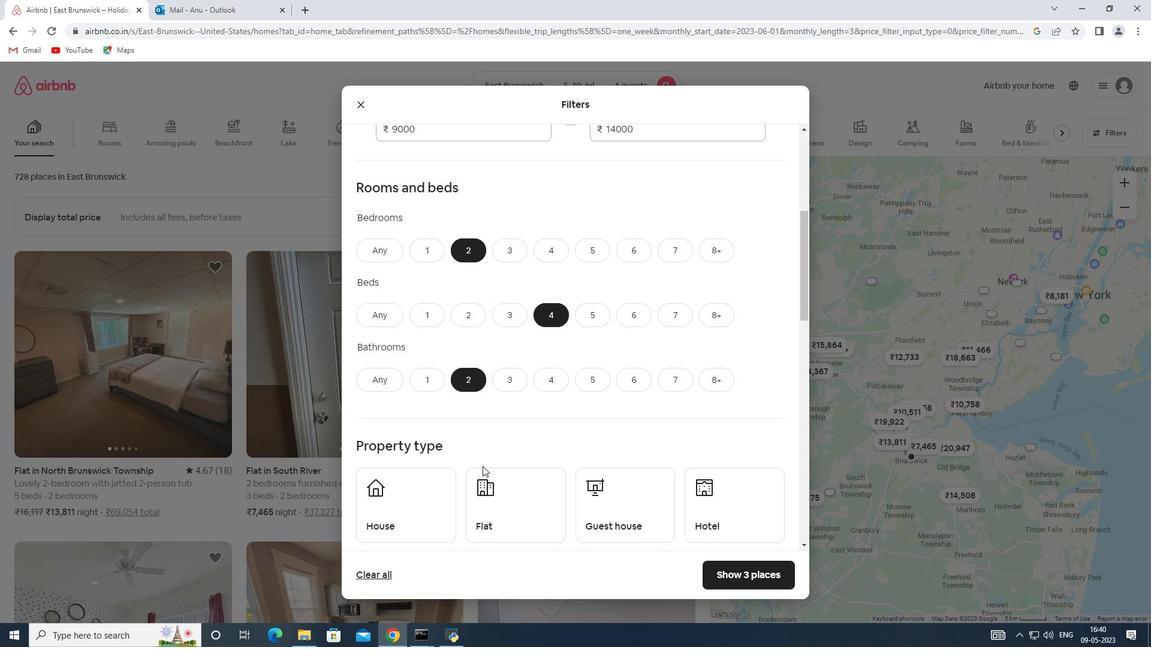 
Action: Mouse moved to (411, 391)
Screenshot: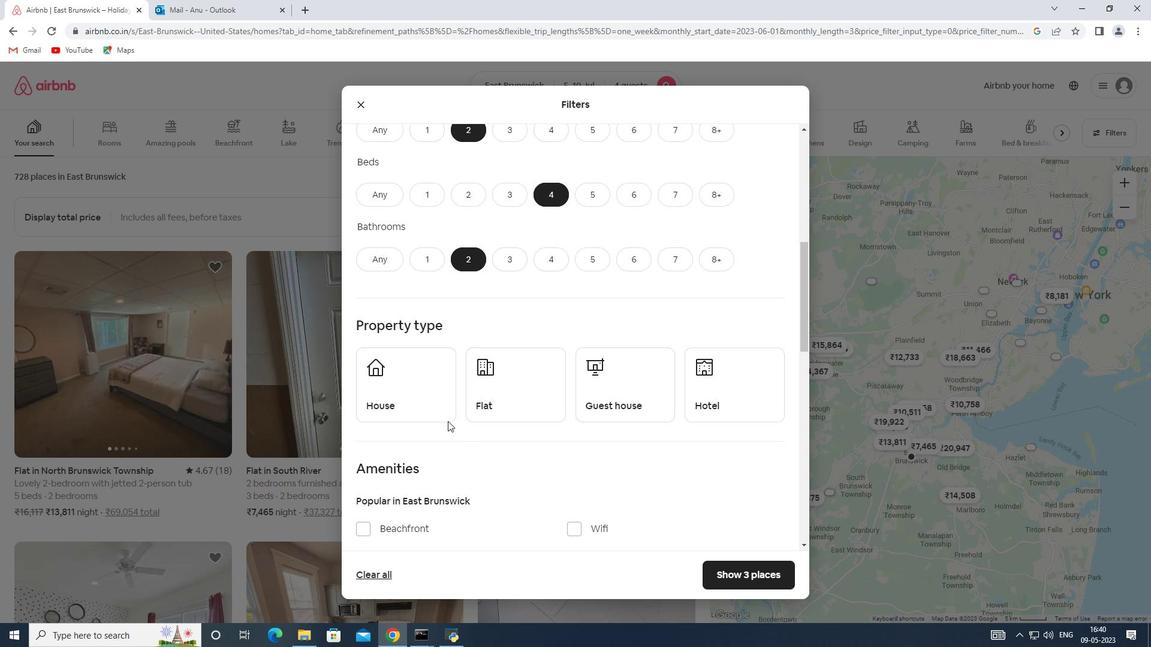 
Action: Mouse pressed left at (411, 391)
Screenshot: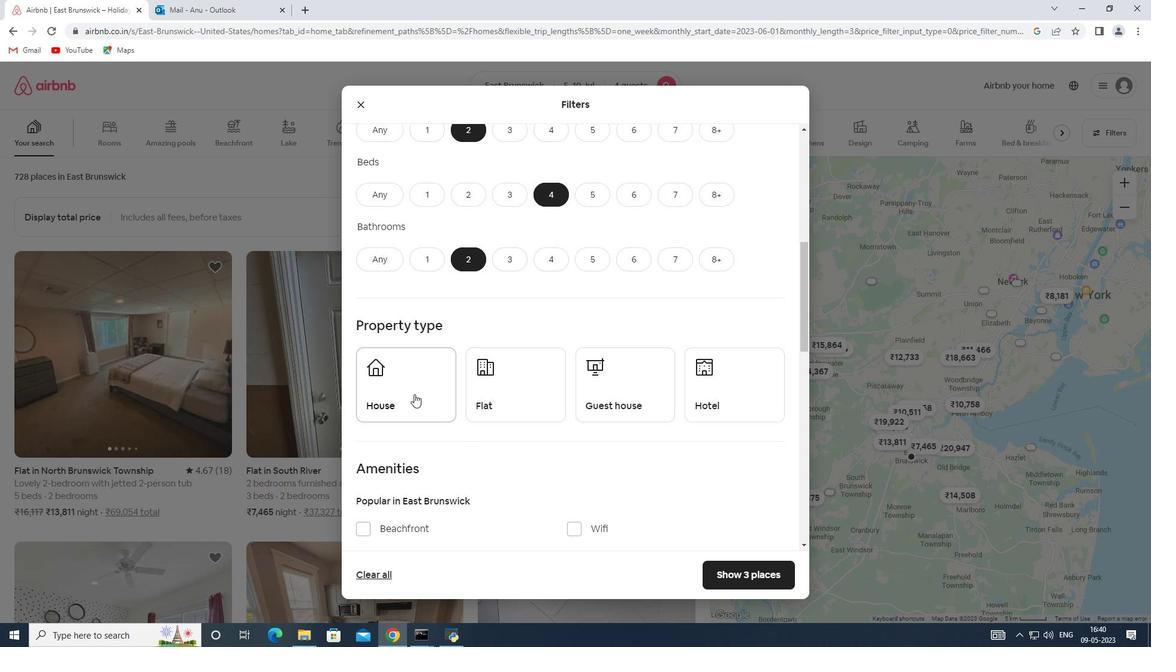 
Action: Mouse moved to (493, 391)
Screenshot: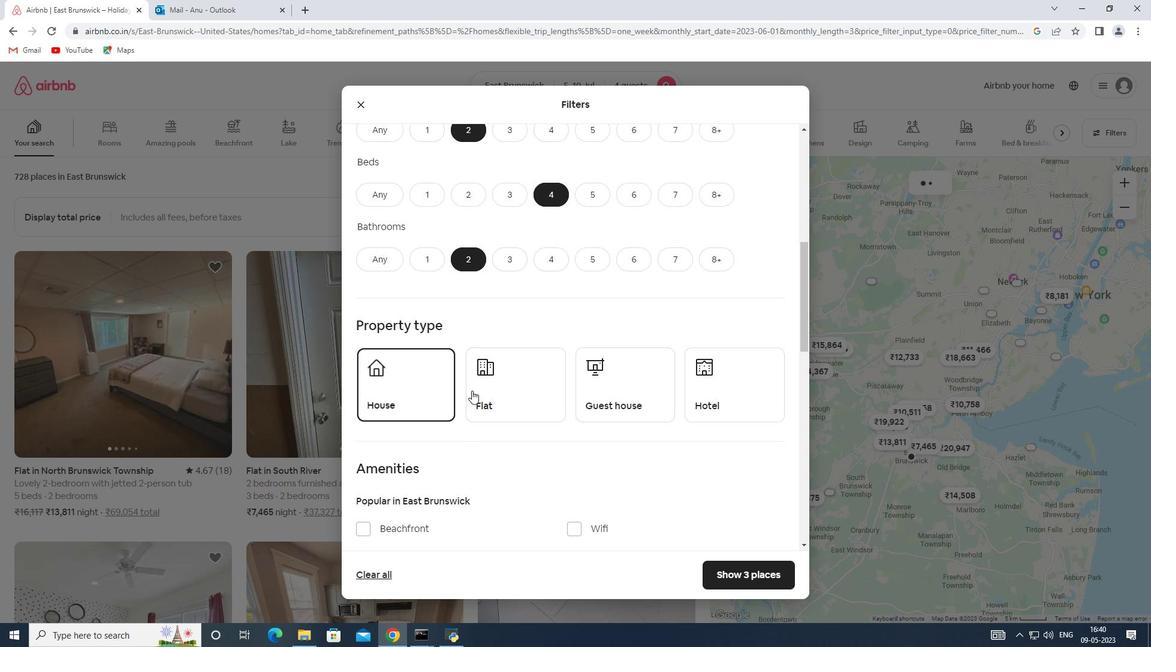 
Action: Mouse pressed left at (493, 391)
Screenshot: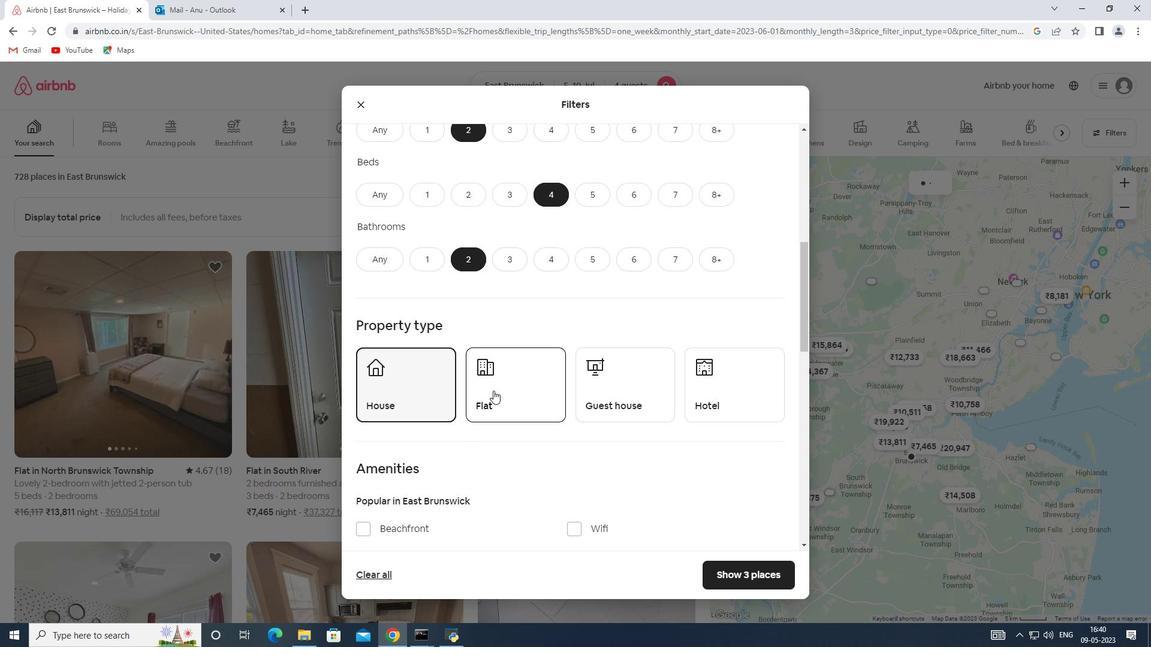 
Action: Mouse moved to (598, 393)
Screenshot: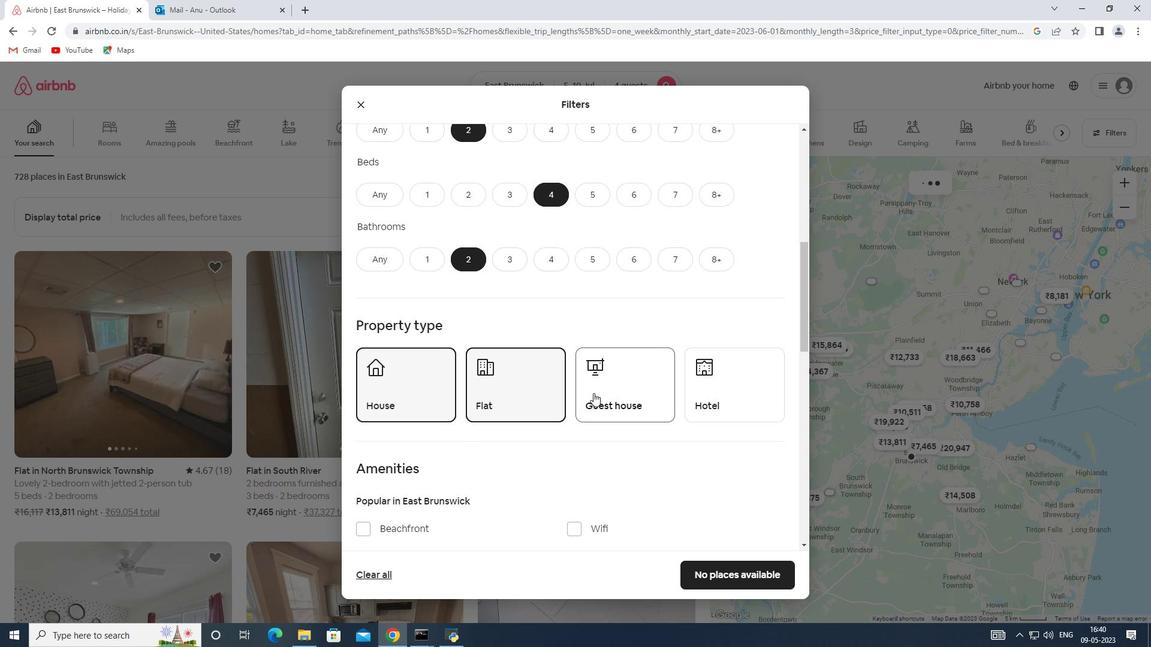 
Action: Mouse pressed left at (598, 393)
Screenshot: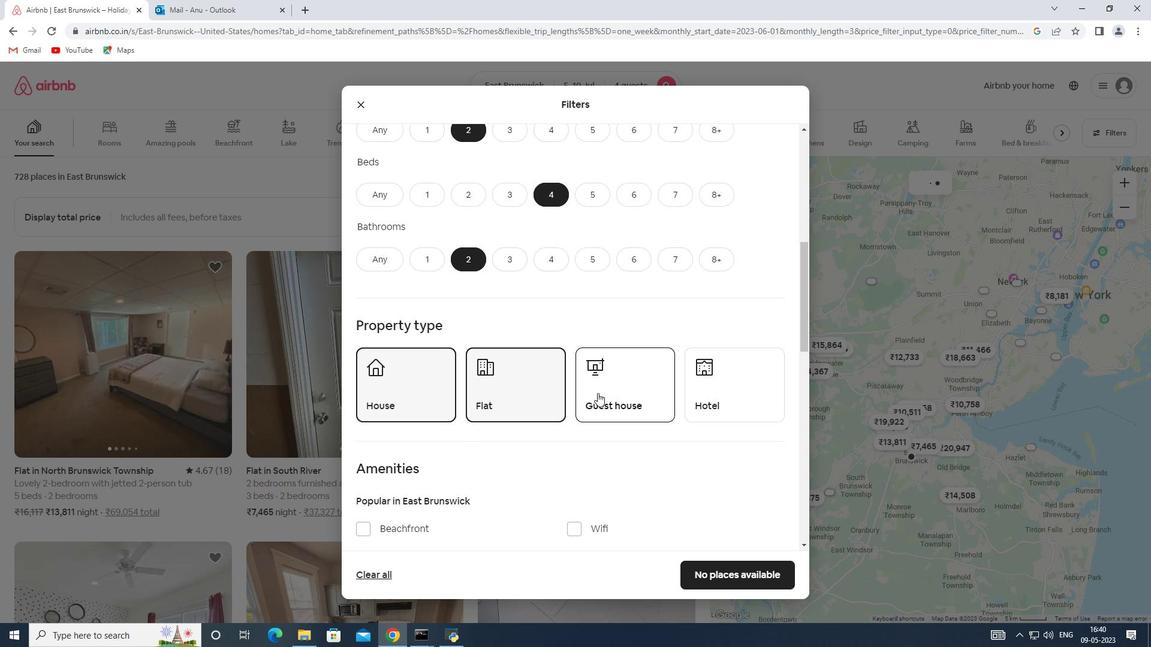 
Action: Mouse scrolled (598, 392) with delta (0, 0)
Screenshot: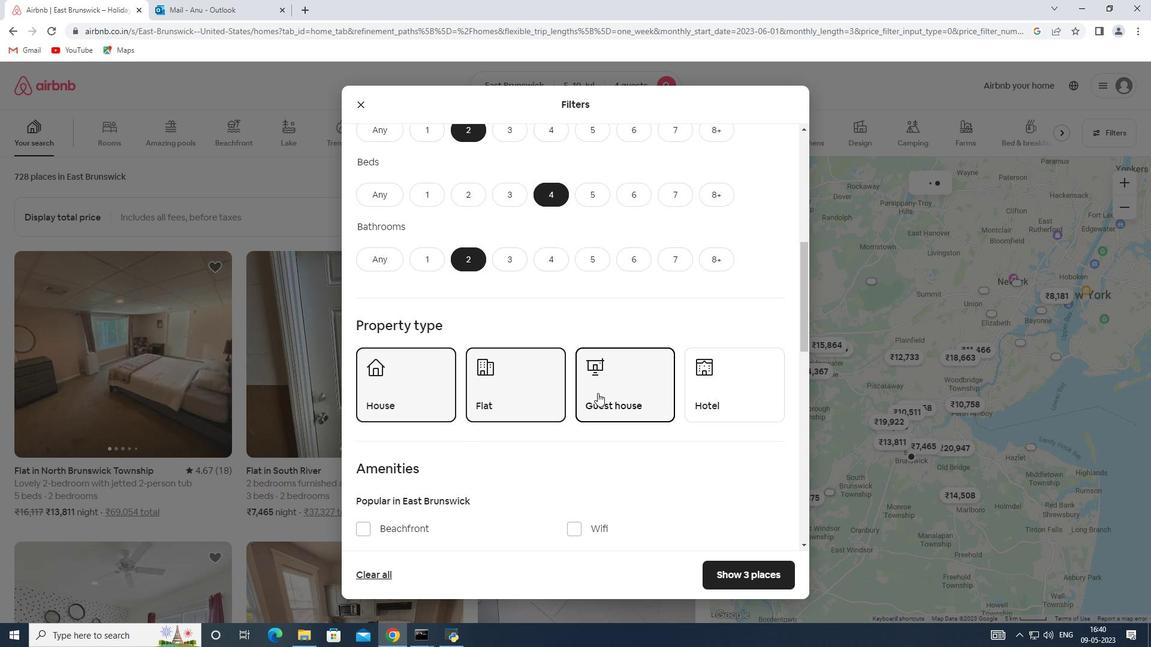 
Action: Mouse scrolled (598, 392) with delta (0, 0)
Screenshot: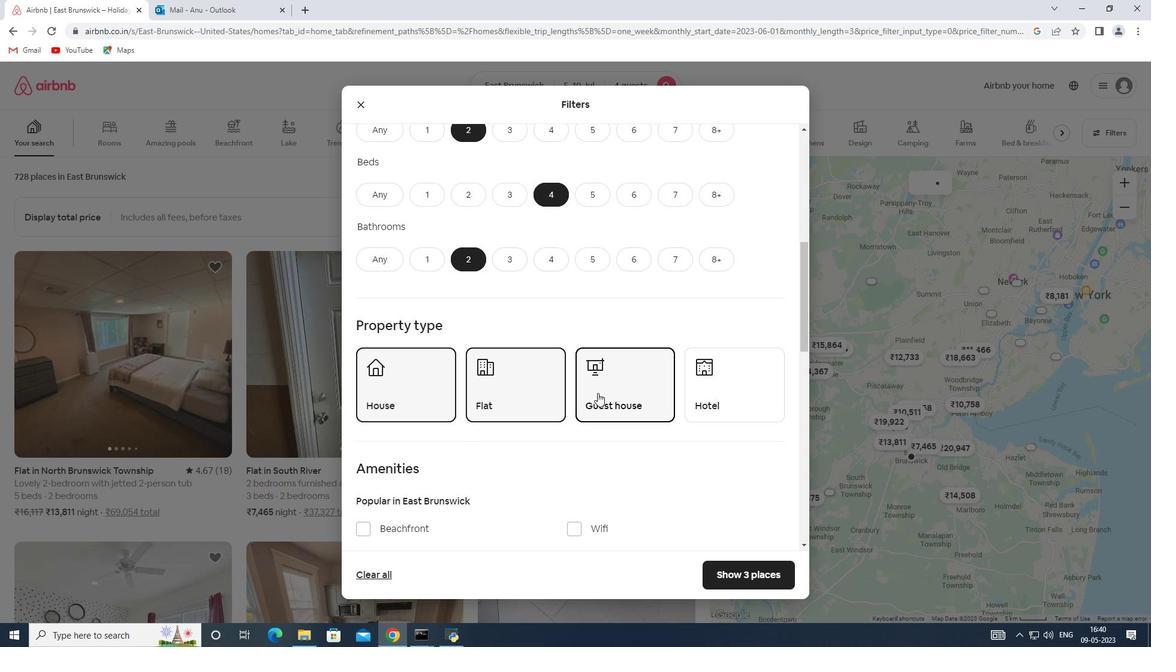
Action: Mouse scrolled (598, 392) with delta (0, 0)
Screenshot: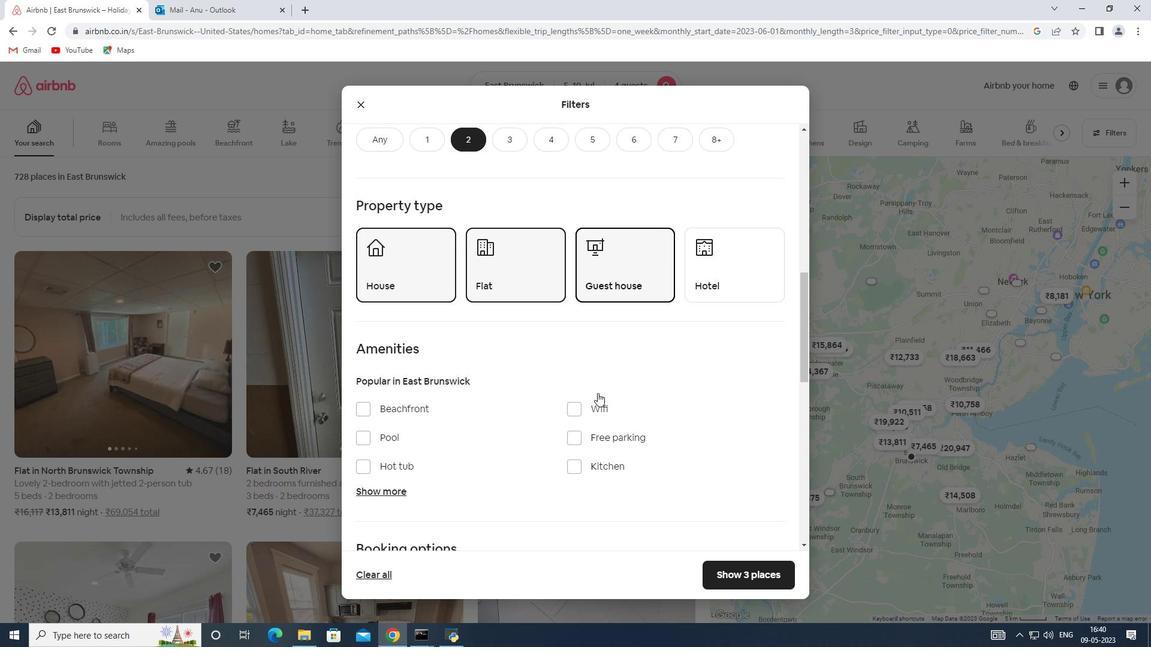 
Action: Mouse moved to (648, 389)
Screenshot: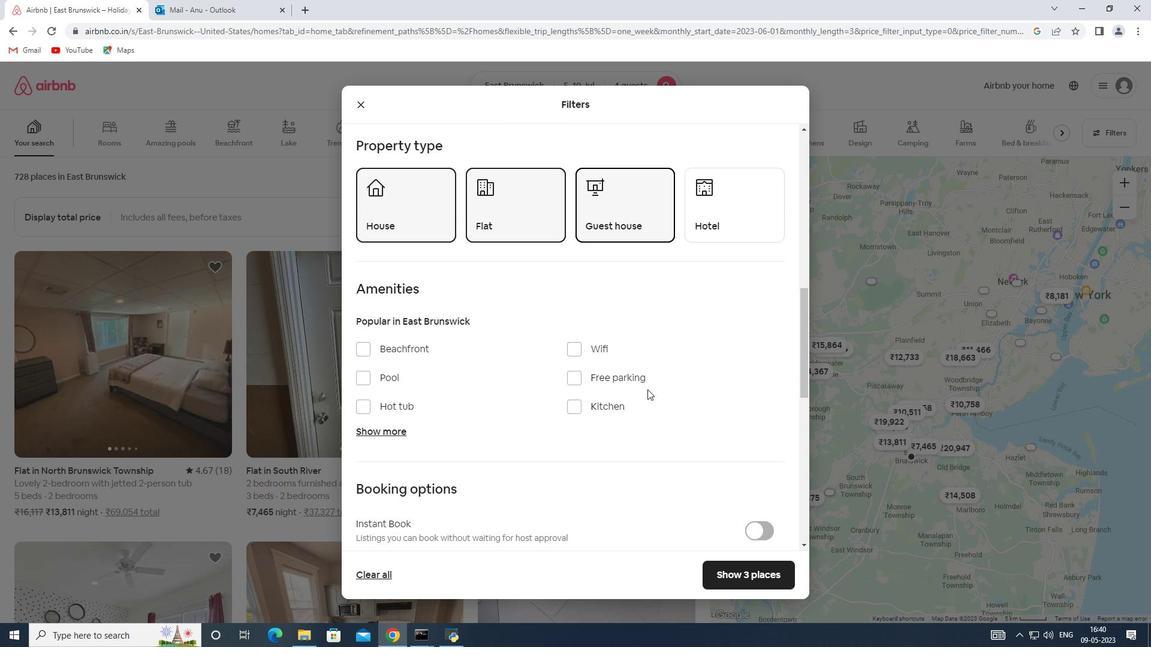 
Action: Mouse scrolled (648, 389) with delta (0, 0)
Screenshot: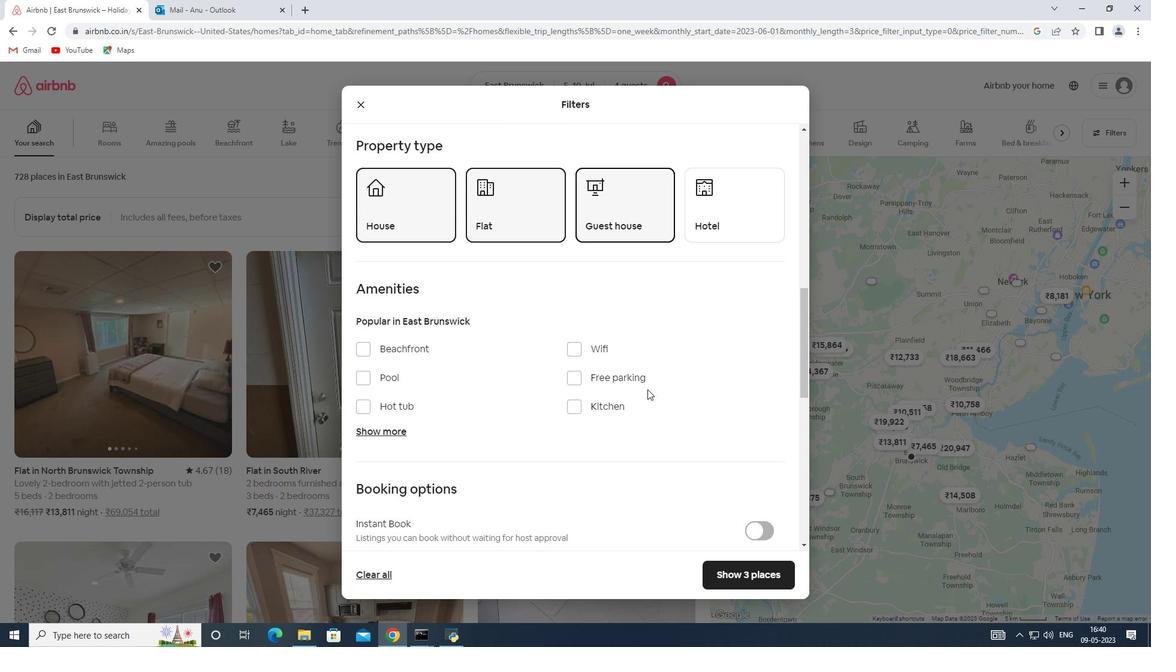 
Action: Mouse scrolled (648, 389) with delta (0, 0)
Screenshot: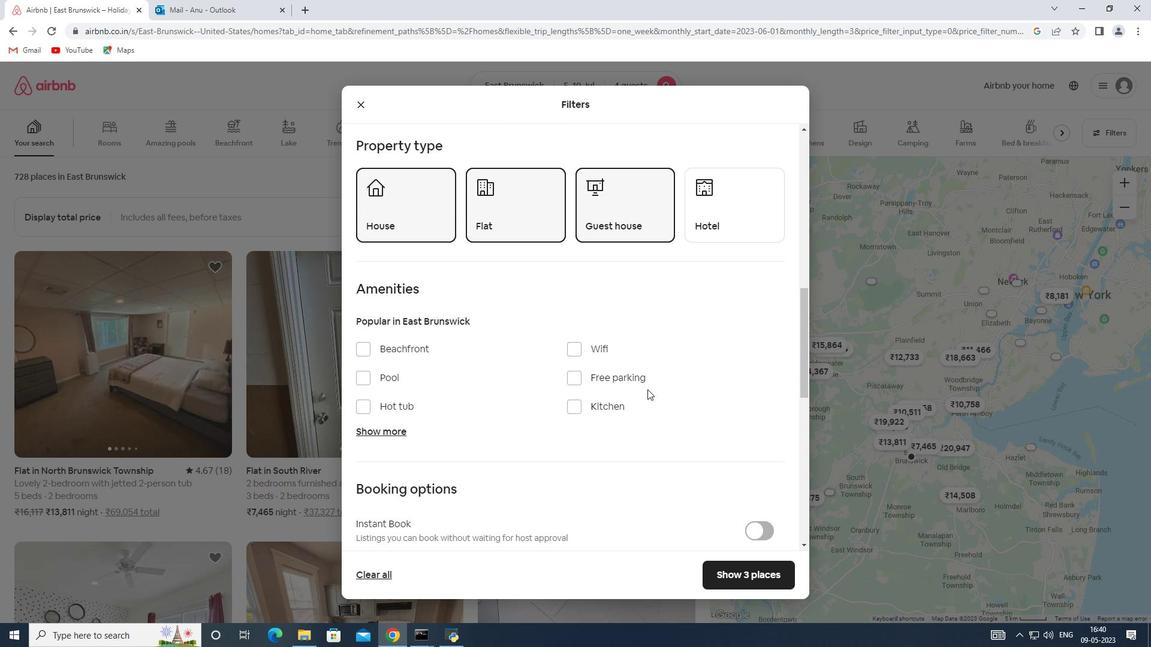 
Action: Mouse moved to (763, 454)
Screenshot: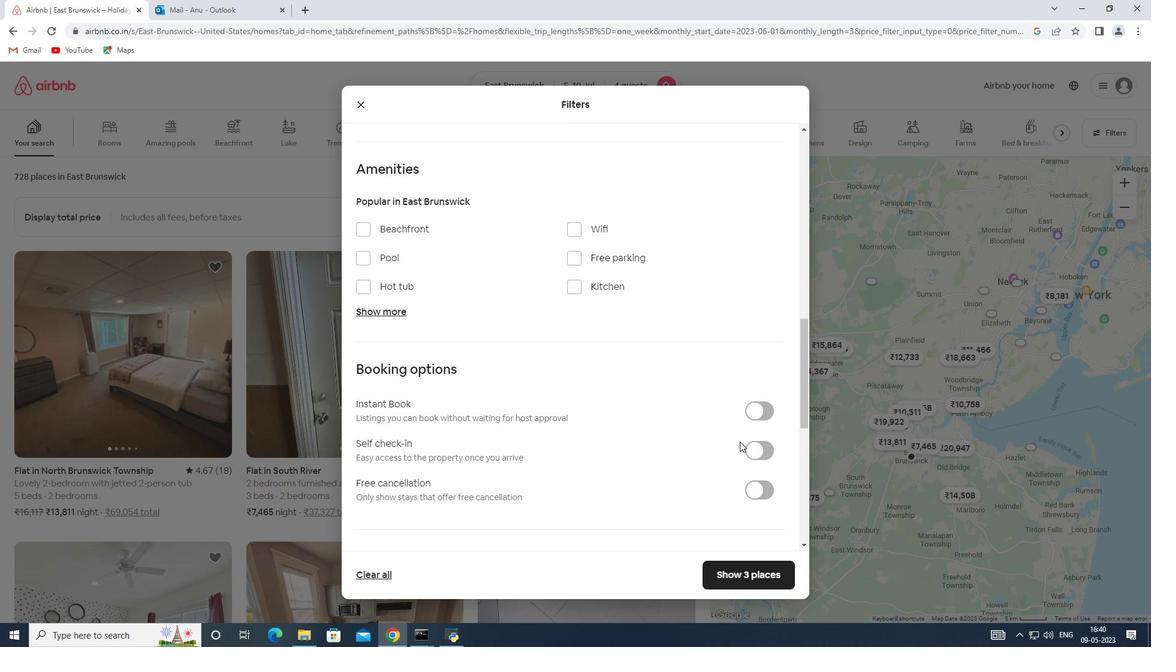 
Action: Mouse pressed left at (763, 454)
Screenshot: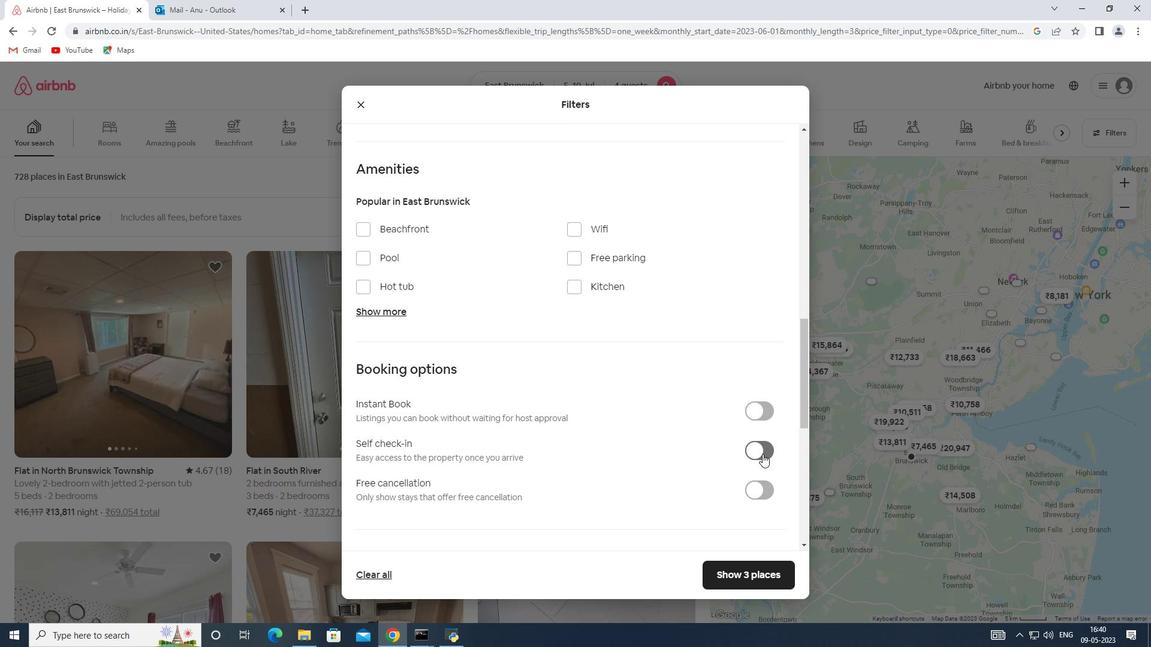 
Action: Mouse moved to (518, 446)
Screenshot: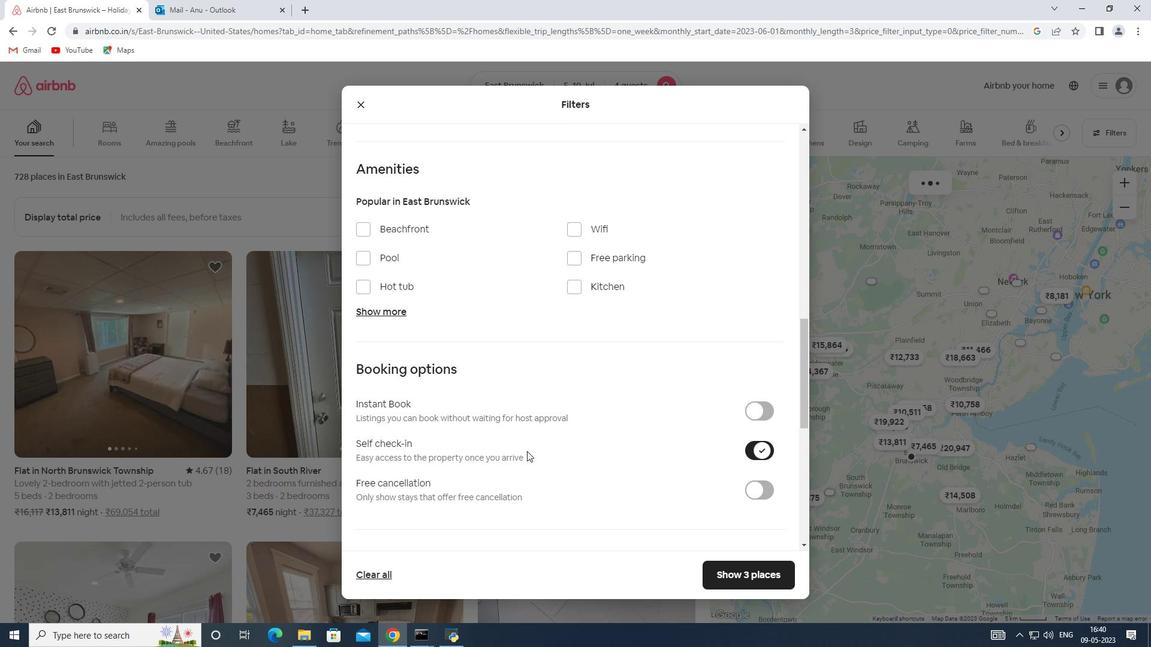 
Action: Mouse scrolled (518, 446) with delta (0, 0)
Screenshot: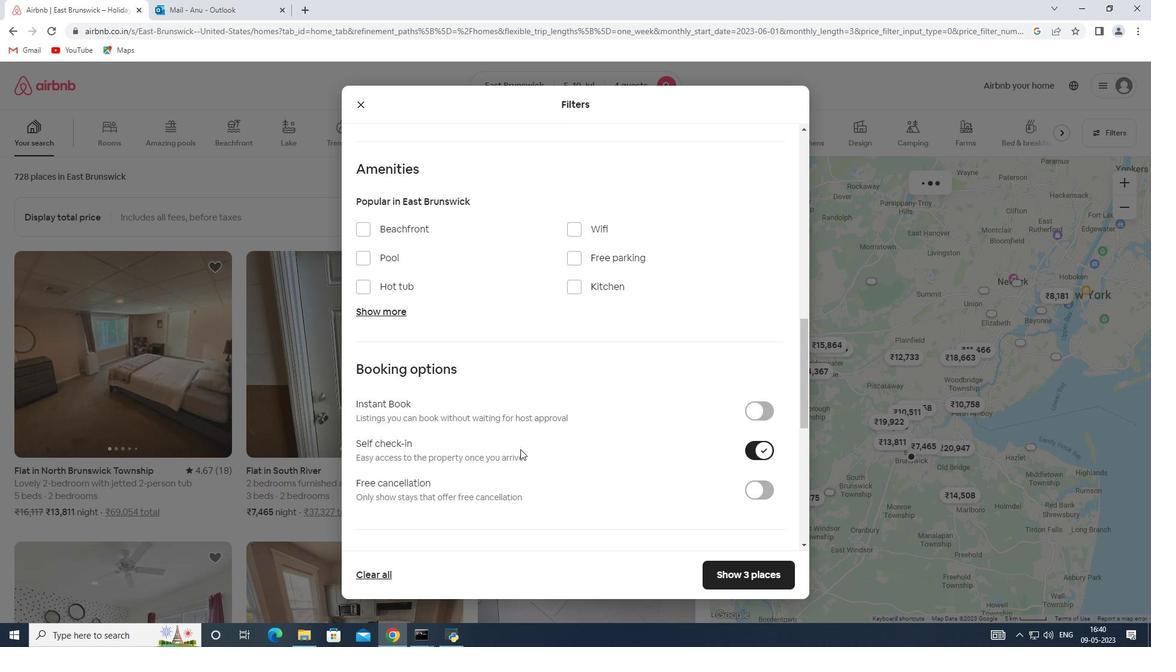 
Action: Mouse scrolled (518, 446) with delta (0, 0)
Screenshot: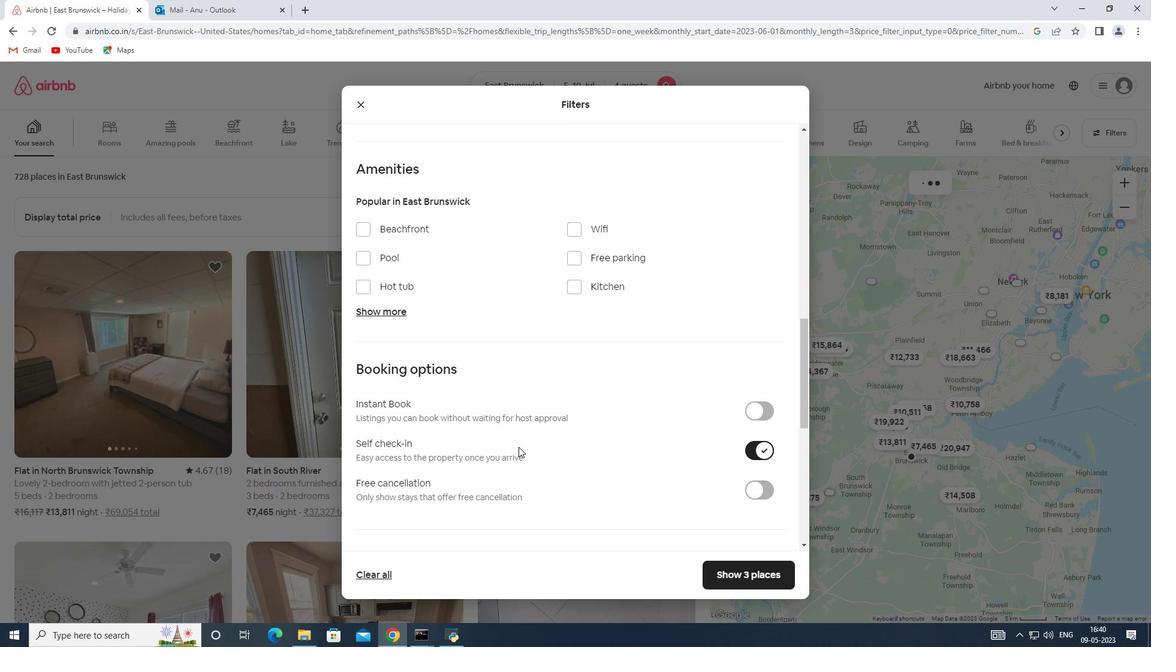 
Action: Mouse scrolled (518, 446) with delta (0, 0)
Screenshot: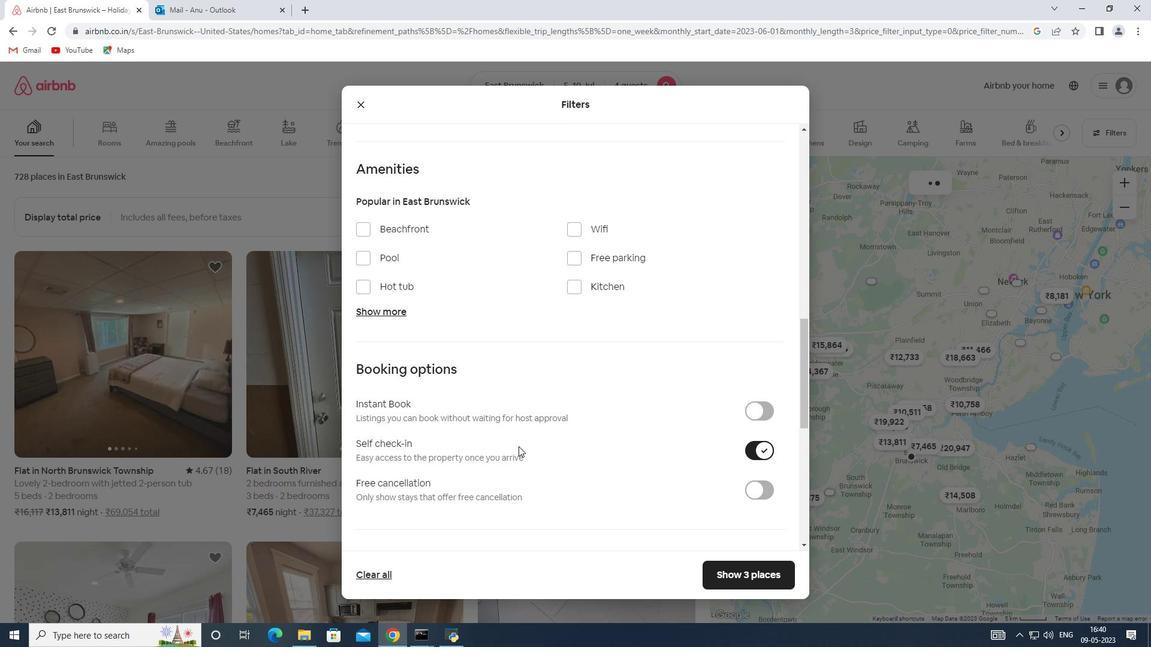 
Action: Mouse moved to (513, 447)
Screenshot: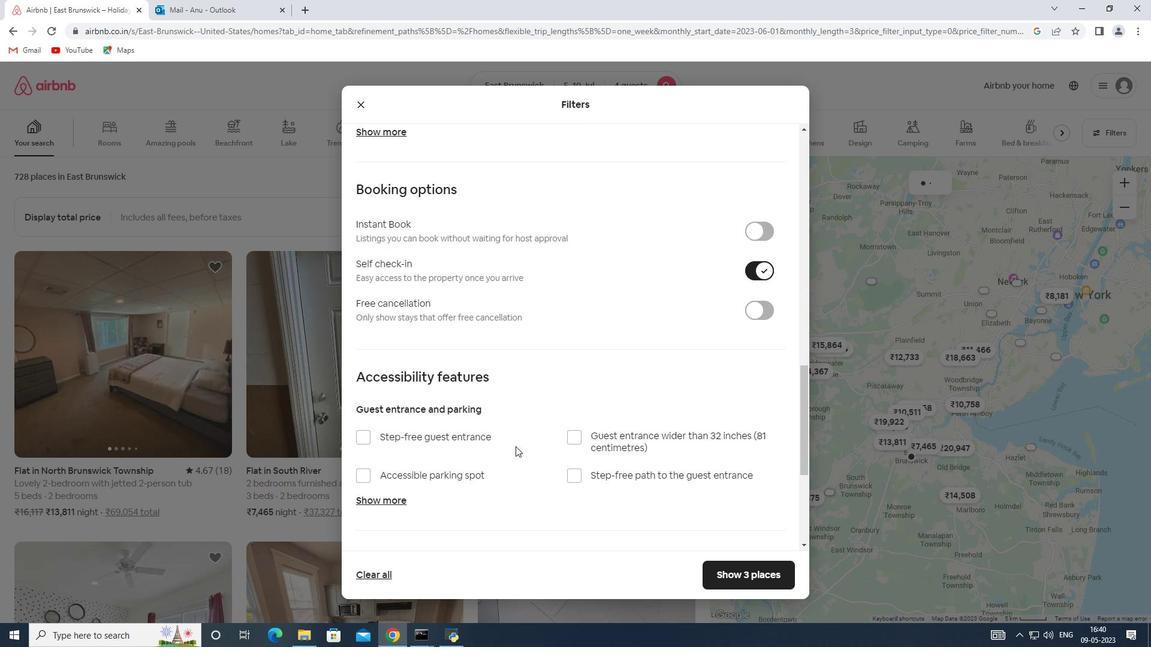 
Action: Mouse scrolled (513, 446) with delta (0, 0)
Screenshot: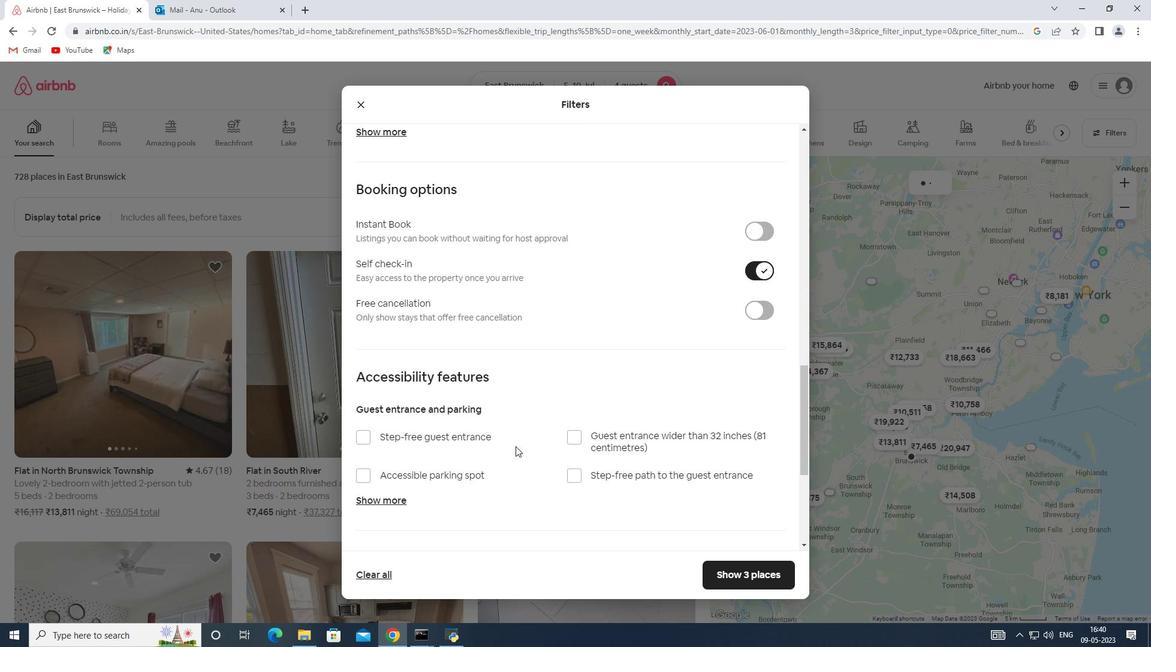 
Action: Mouse moved to (512, 447)
Screenshot: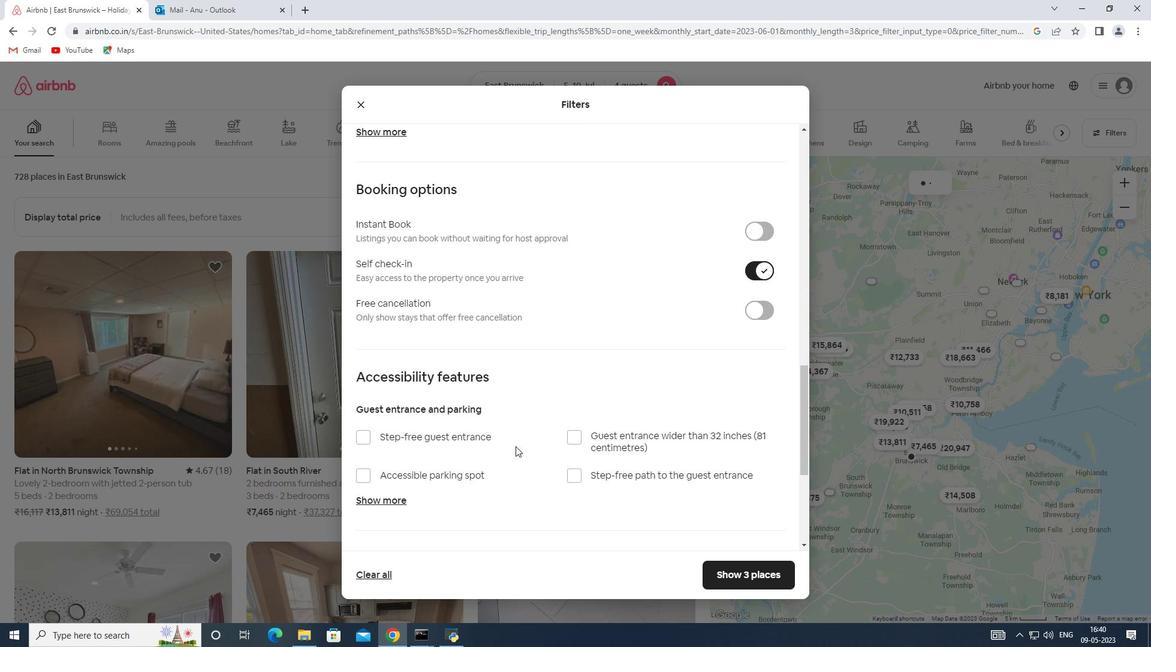 
Action: Mouse scrolled (512, 446) with delta (0, 0)
Screenshot: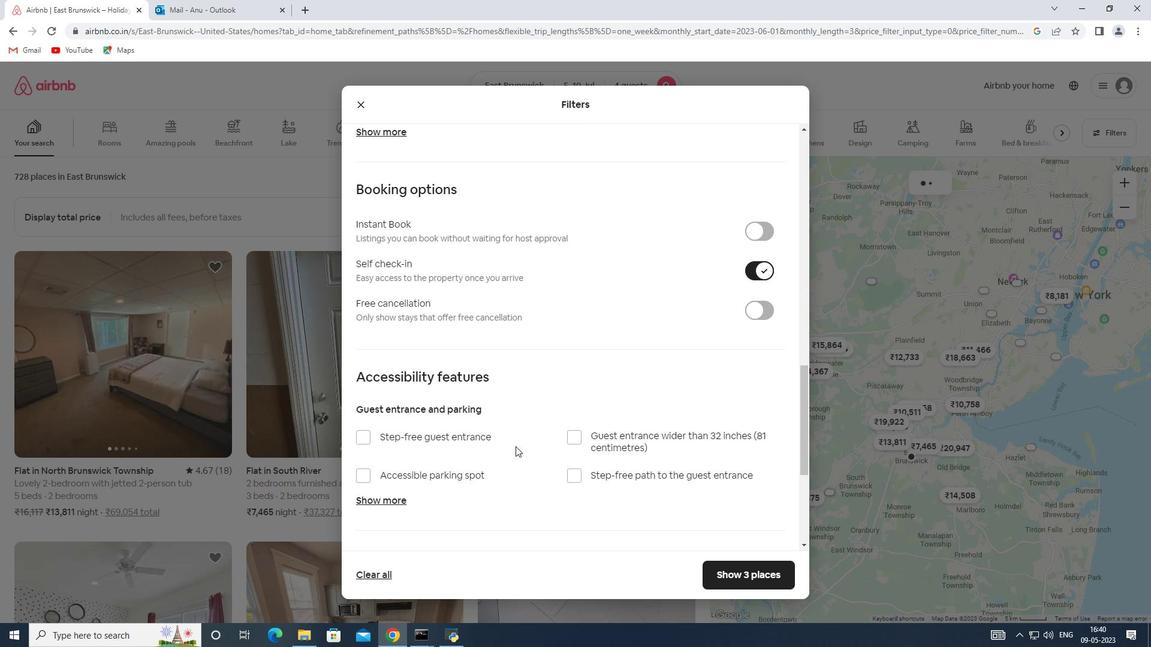 
Action: Mouse scrolled (512, 446) with delta (0, 0)
Screenshot: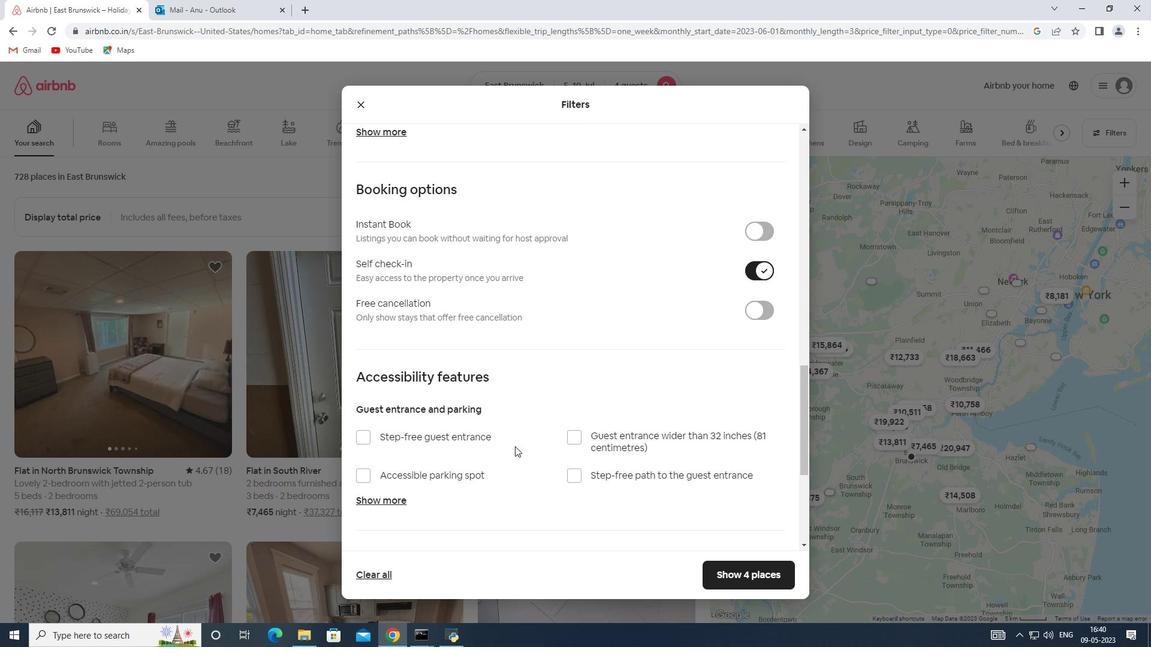 
Action: Mouse moved to (463, 475)
Screenshot: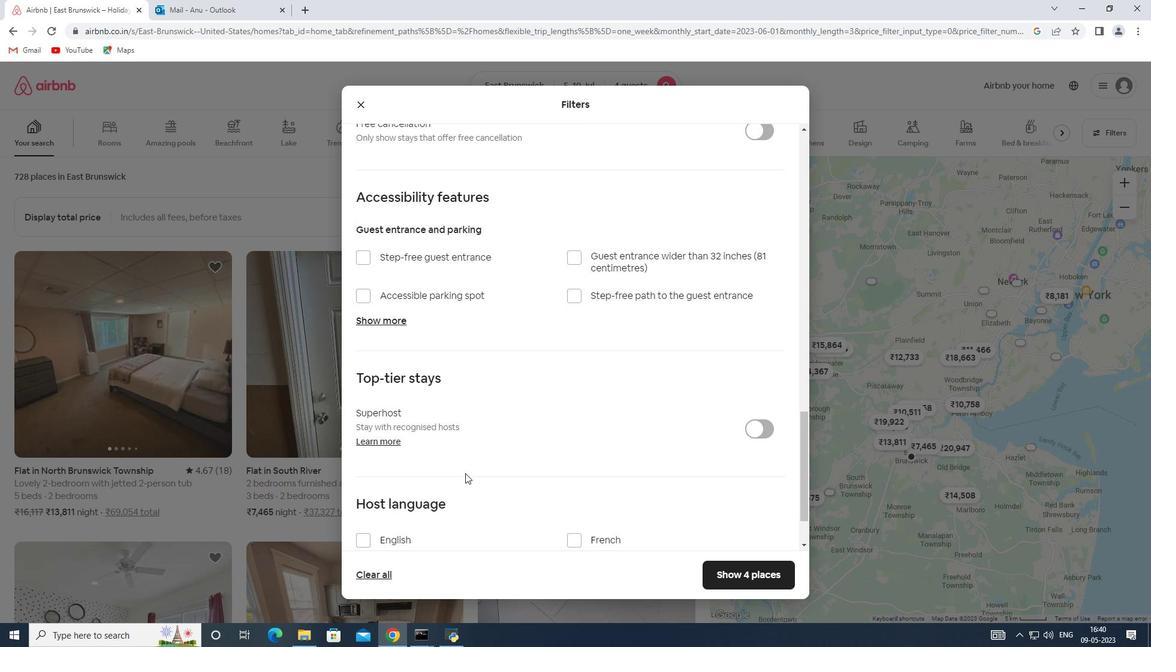 
Action: Mouse scrolled (463, 474) with delta (0, 0)
Screenshot: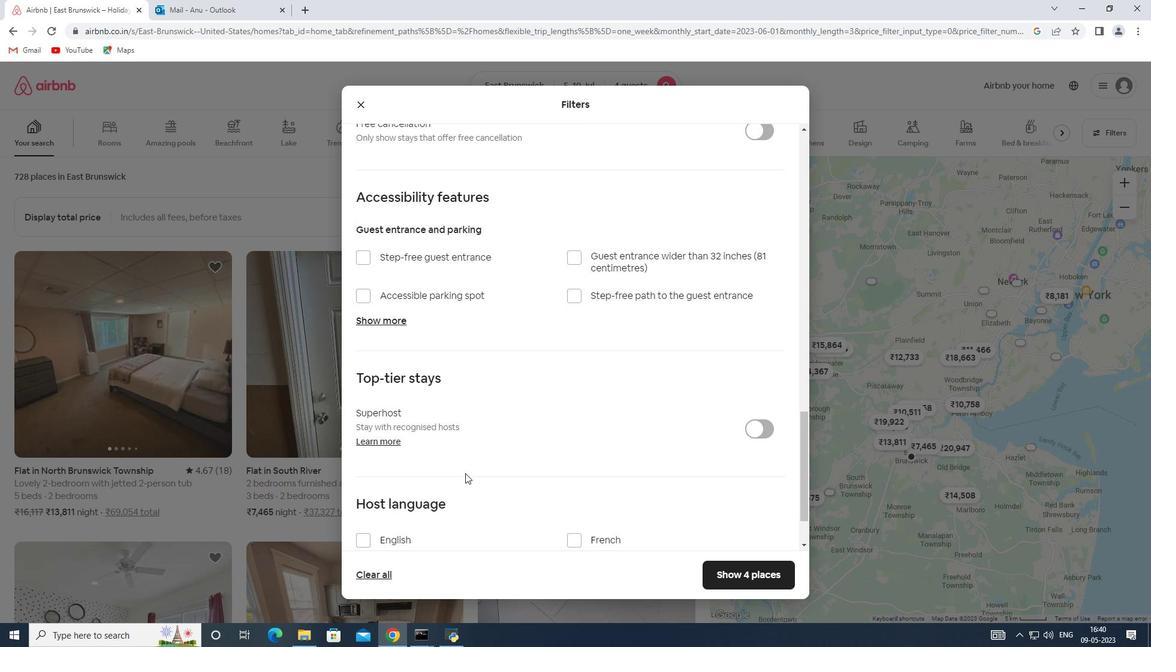 
Action: Mouse moved to (461, 475)
Screenshot: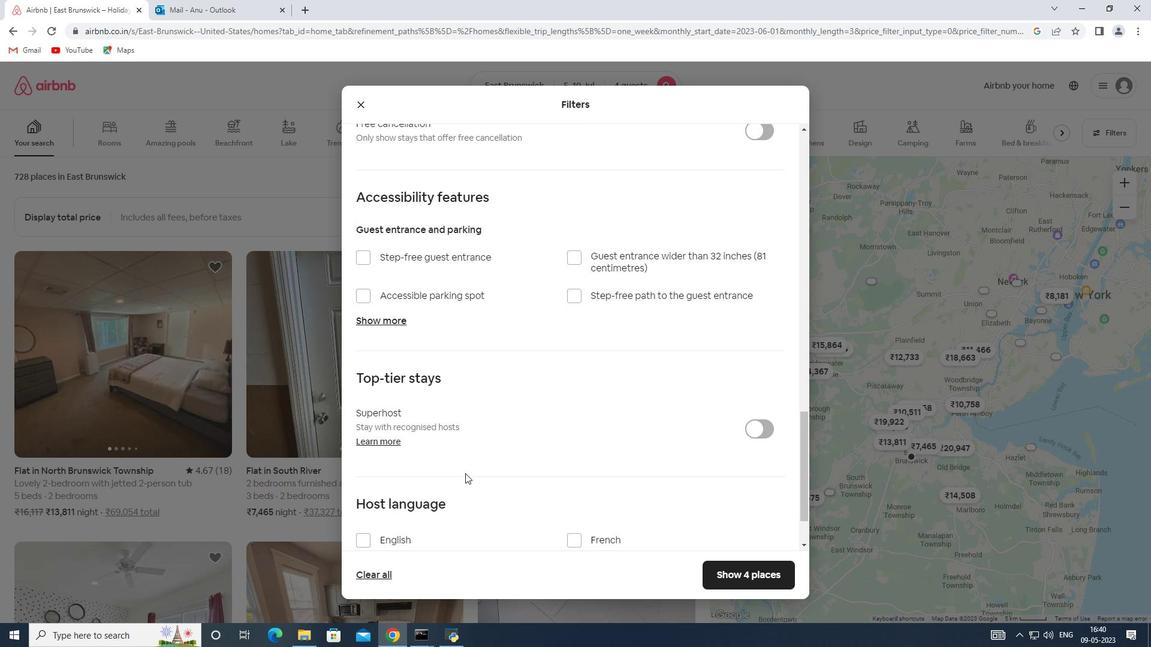 
Action: Mouse scrolled (461, 475) with delta (0, 0)
Screenshot: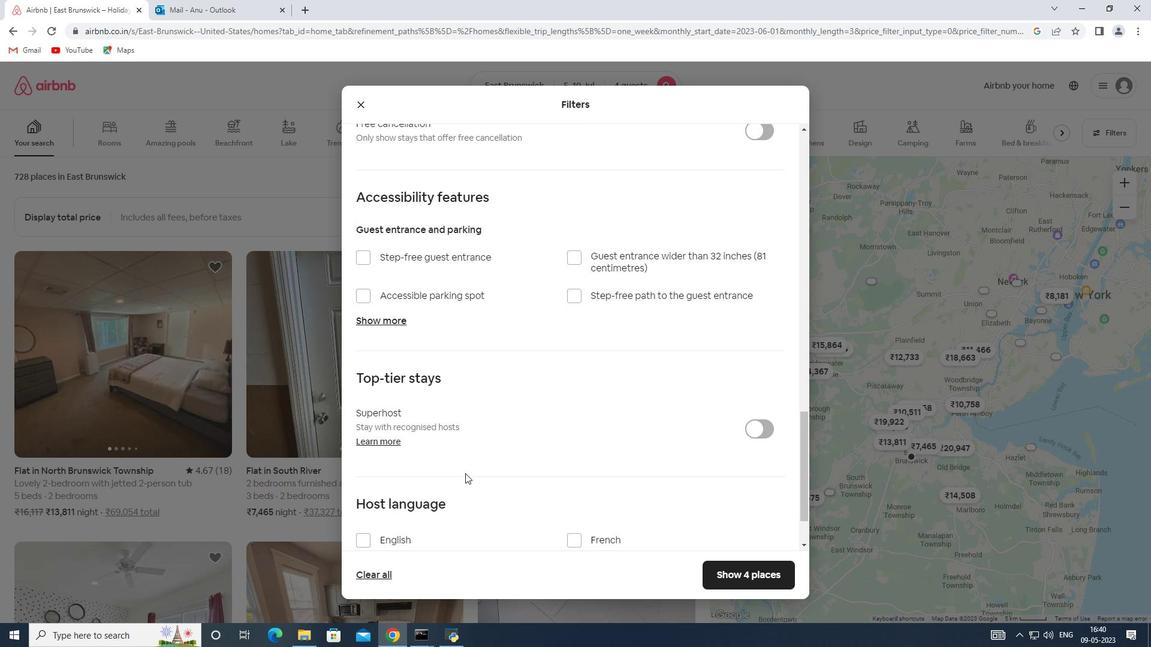 
Action: Mouse moved to (460, 475)
Screenshot: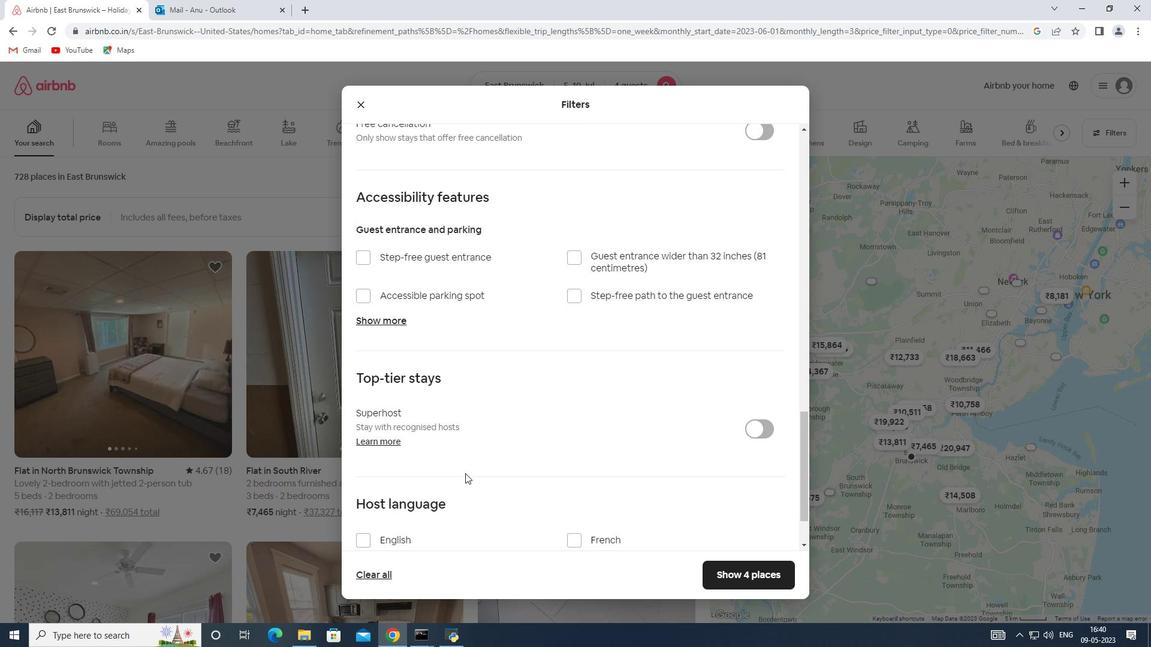 
Action: Mouse scrolled (460, 475) with delta (0, 0)
Screenshot: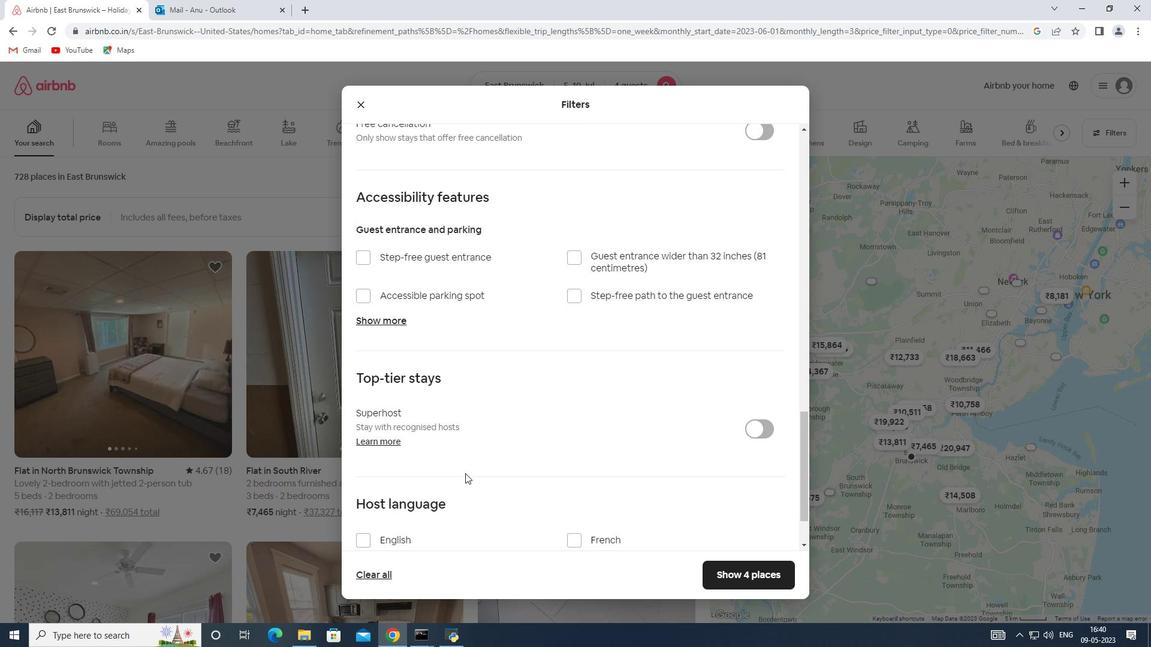 
Action: Mouse moved to (396, 464)
Screenshot: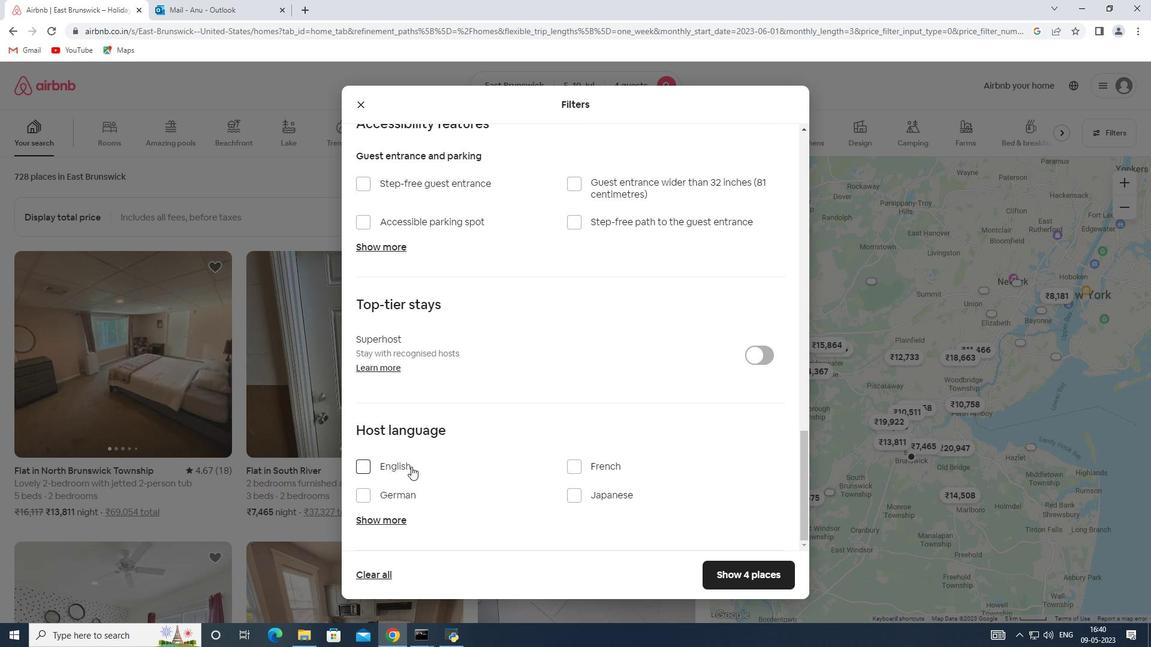 
Action: Mouse pressed left at (396, 464)
Screenshot: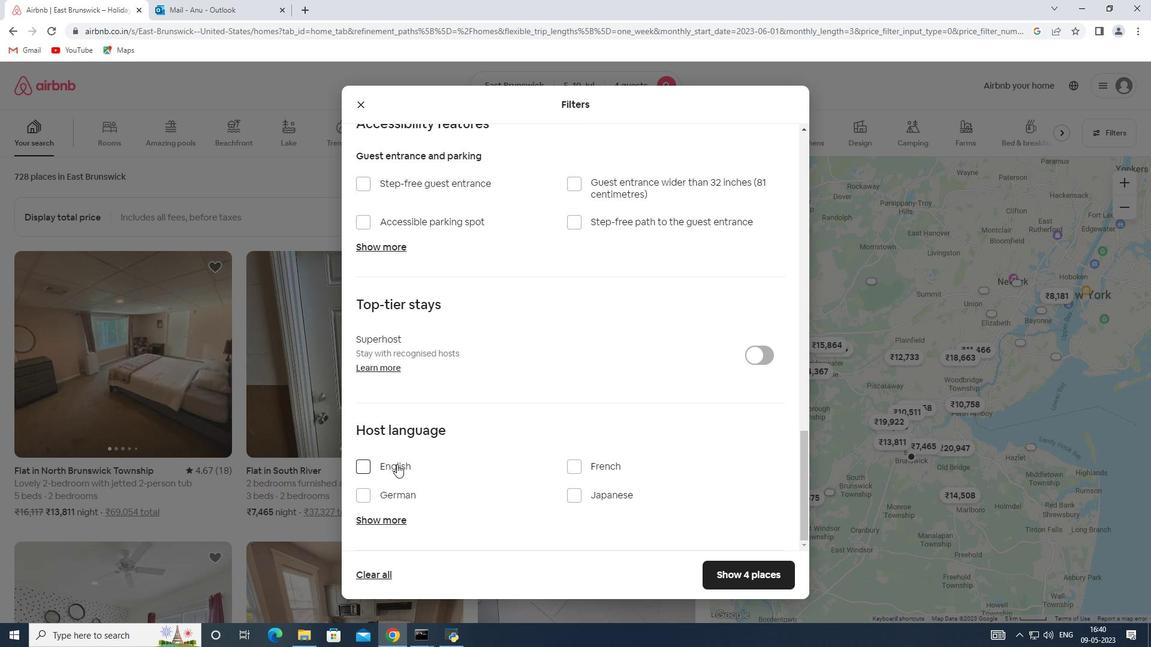 
Action: Mouse moved to (772, 574)
Screenshot: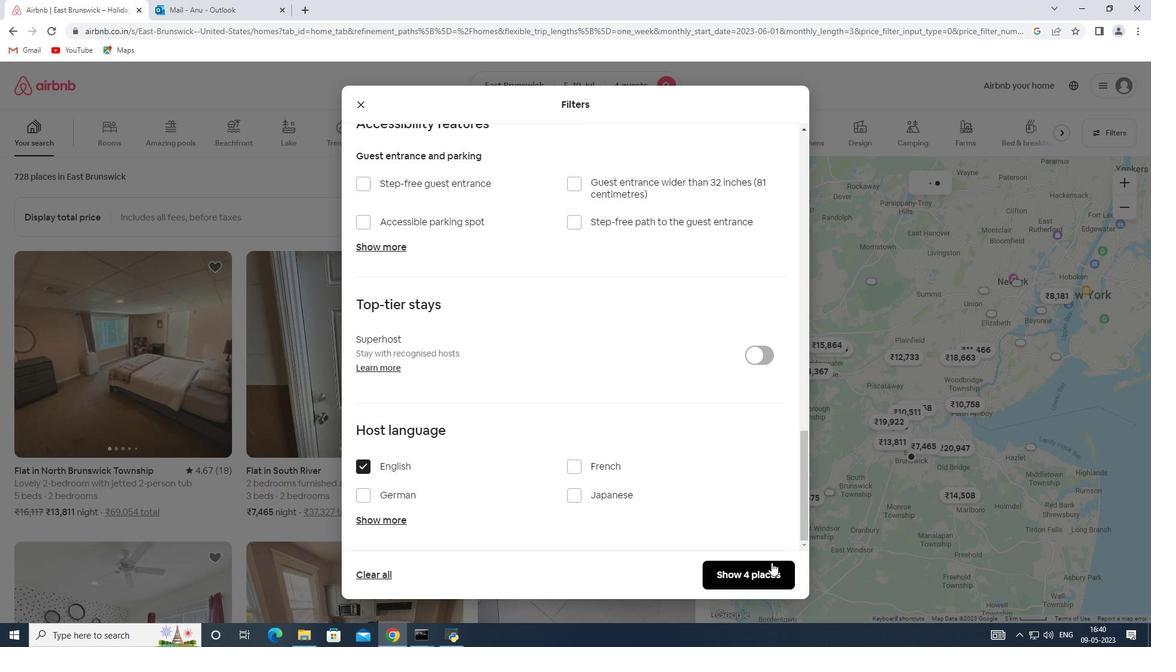 
Action: Mouse pressed left at (772, 574)
Screenshot: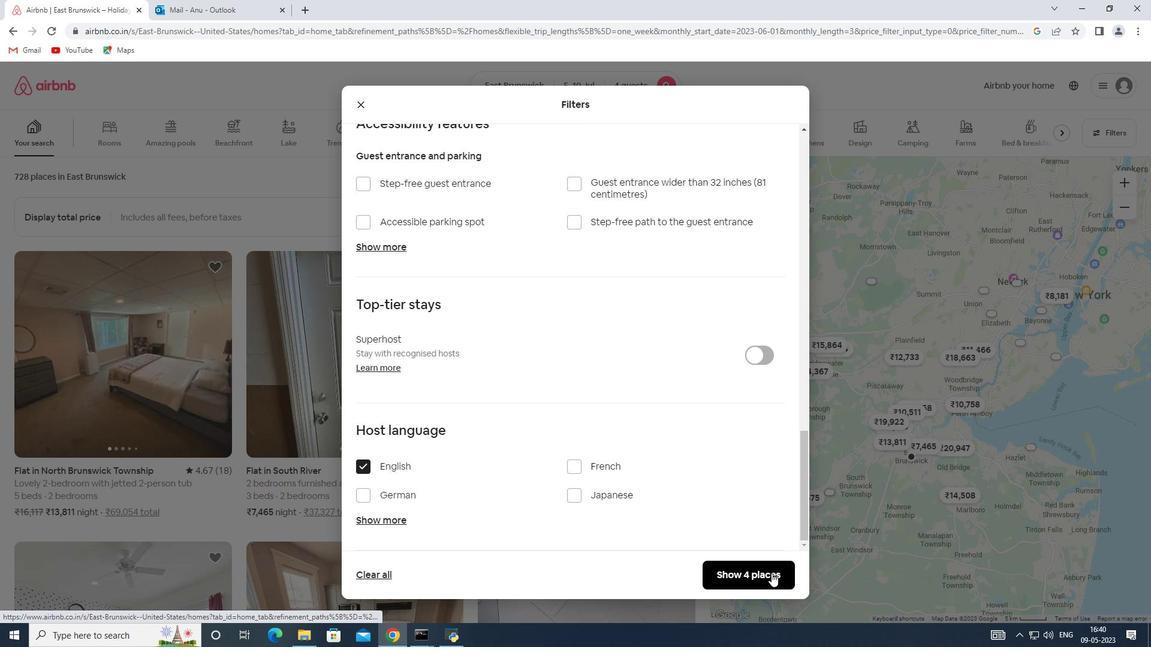 
